 Task: Manage the "Pipeline inspection" page in the site builder.
Action: Mouse moved to (1099, 80)
Screenshot: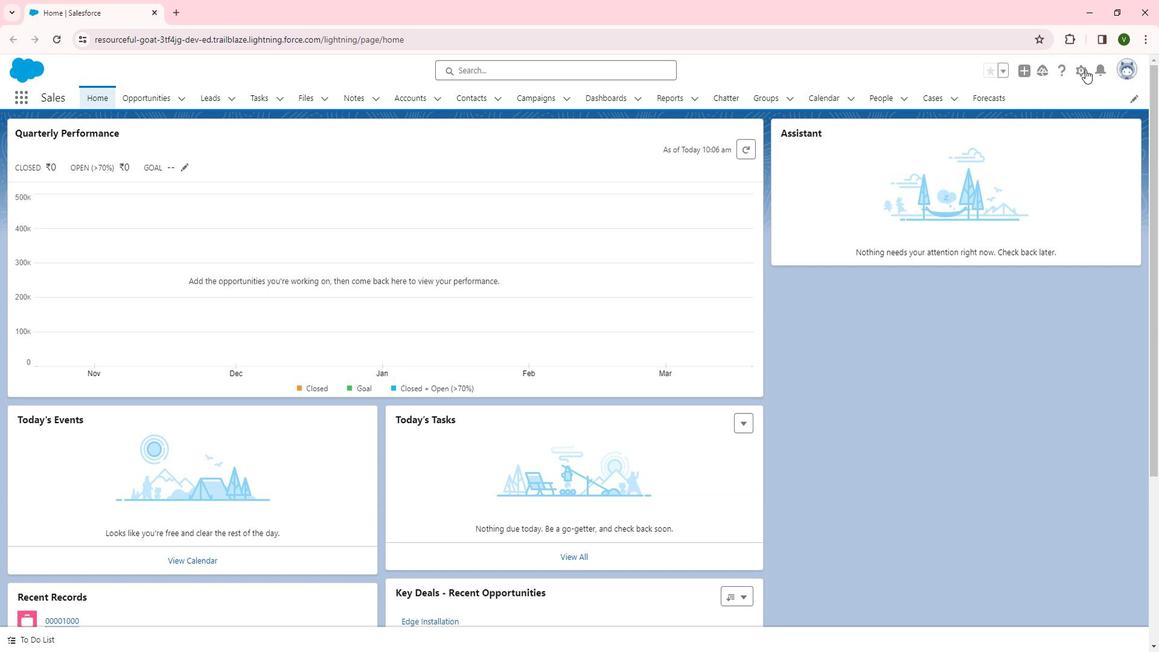 
Action: Mouse pressed left at (1099, 80)
Screenshot: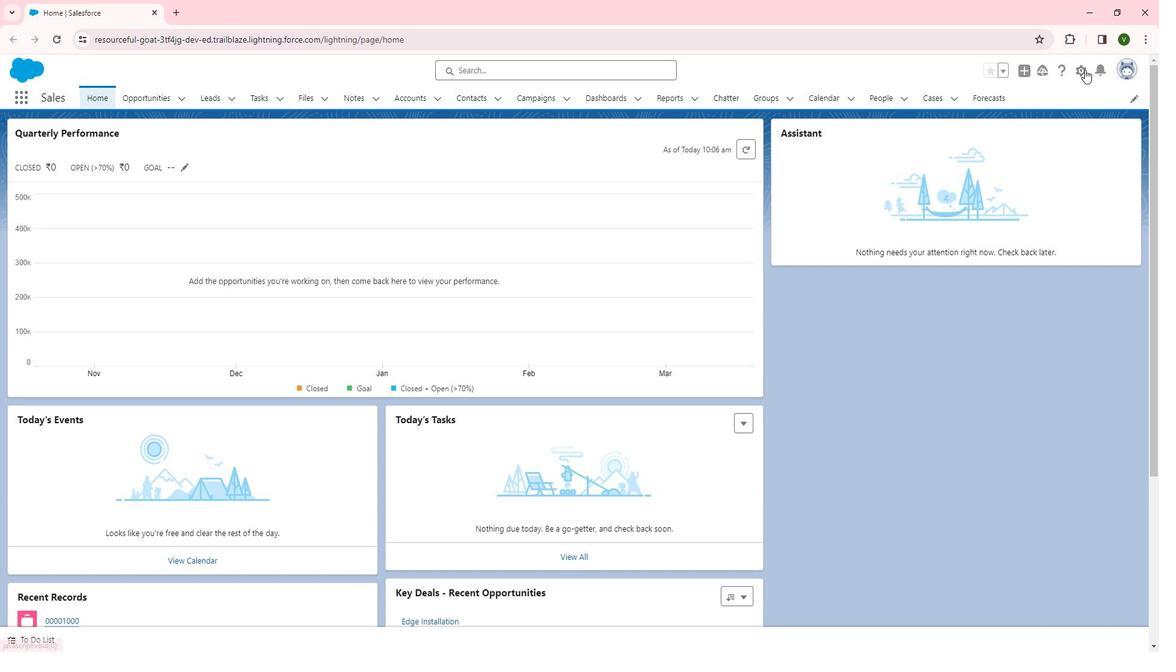 
Action: Mouse moved to (1028, 120)
Screenshot: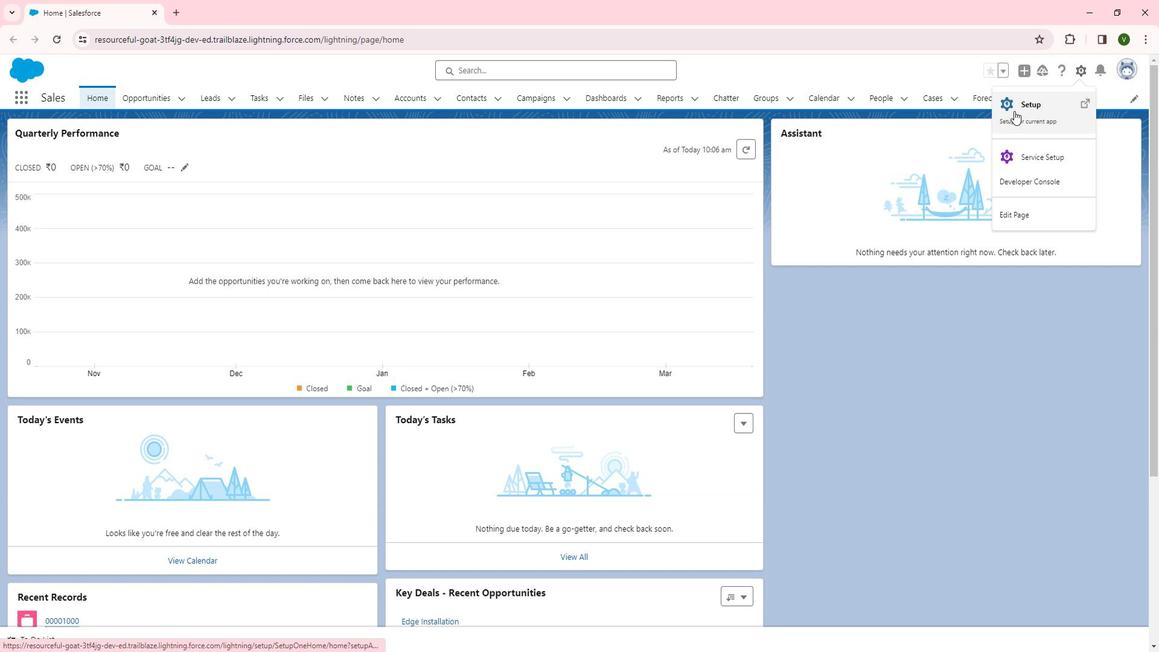 
Action: Mouse pressed left at (1028, 120)
Screenshot: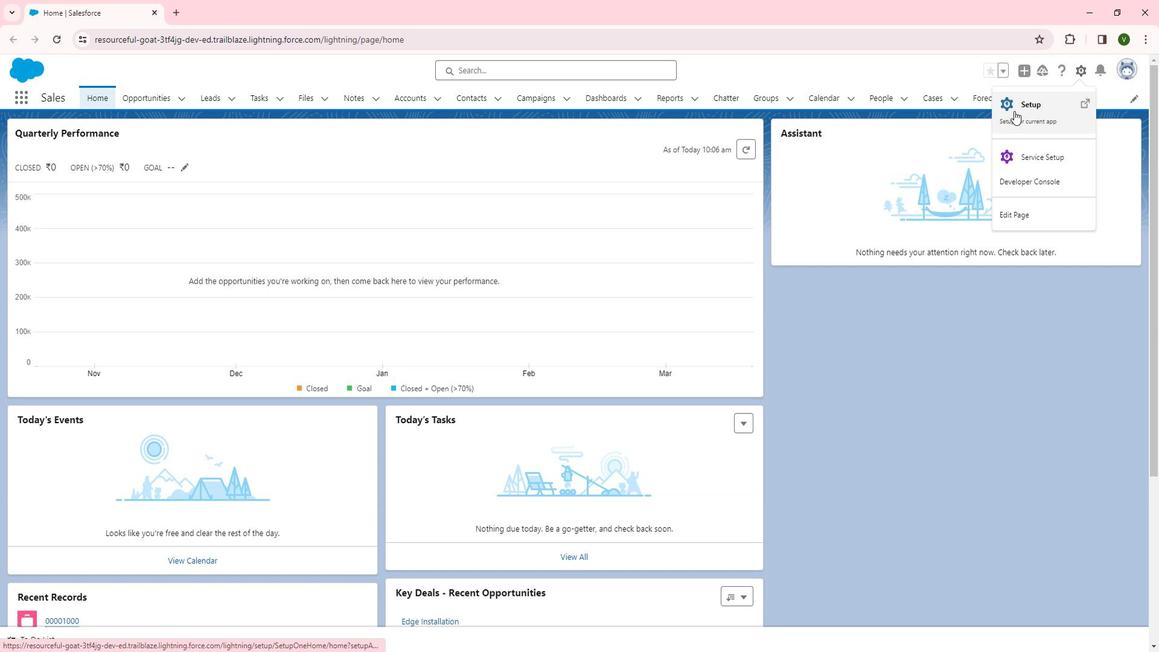 
Action: Mouse moved to (100, 442)
Screenshot: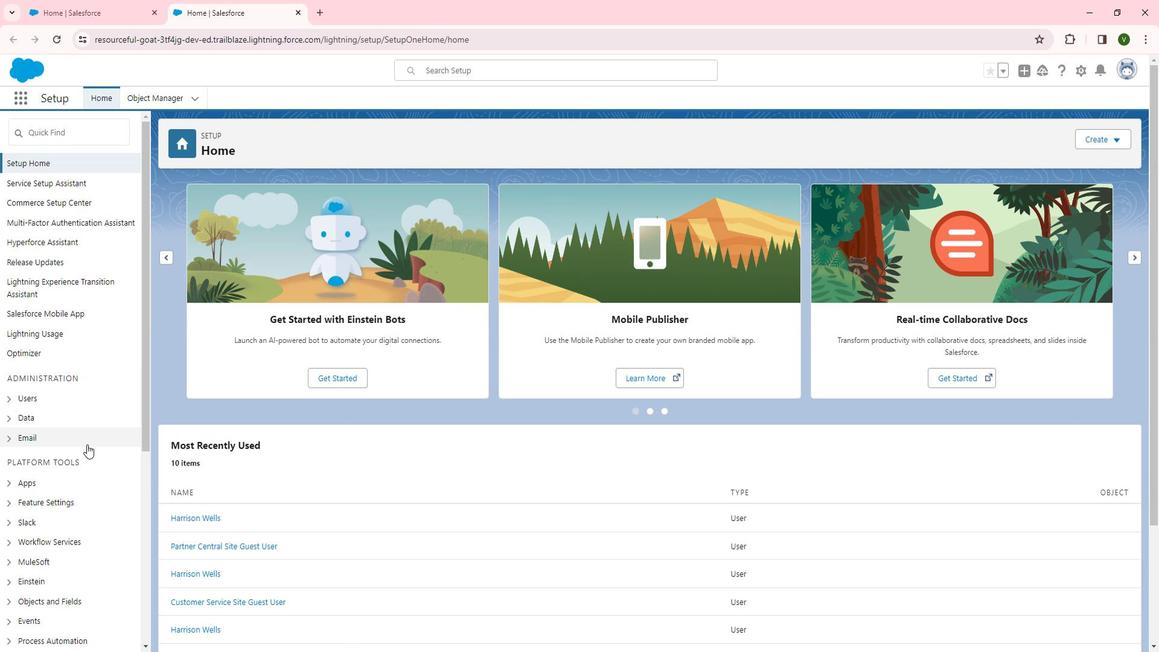 
Action: Mouse scrolled (100, 441) with delta (0, 0)
Screenshot: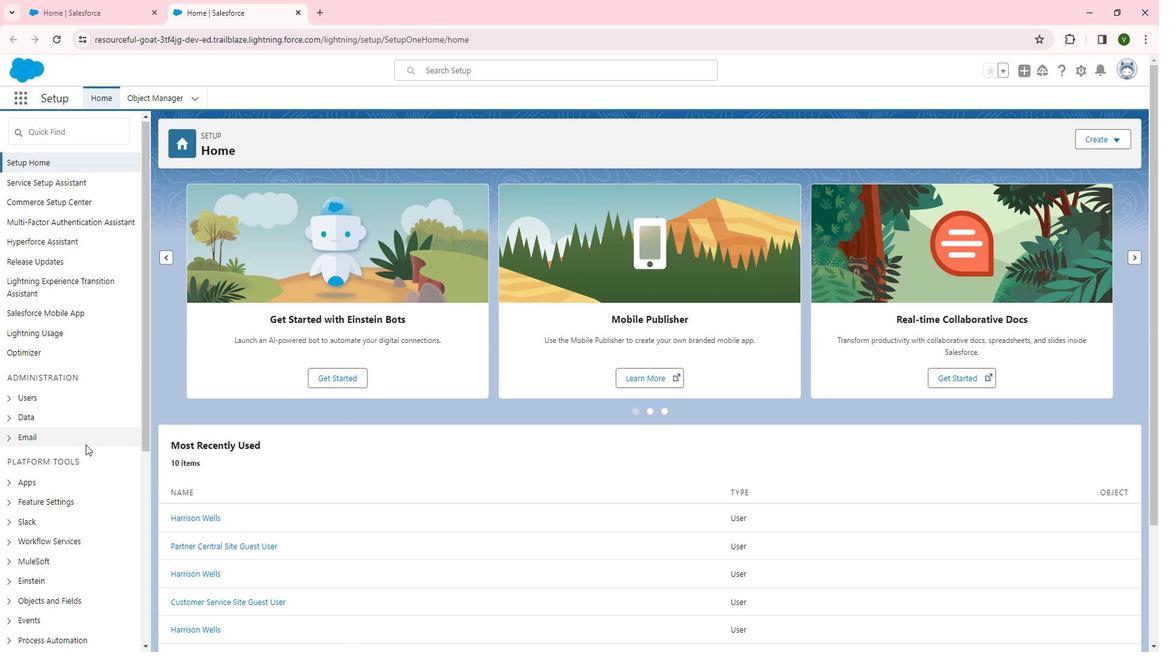 
Action: Mouse moved to (97, 442)
Screenshot: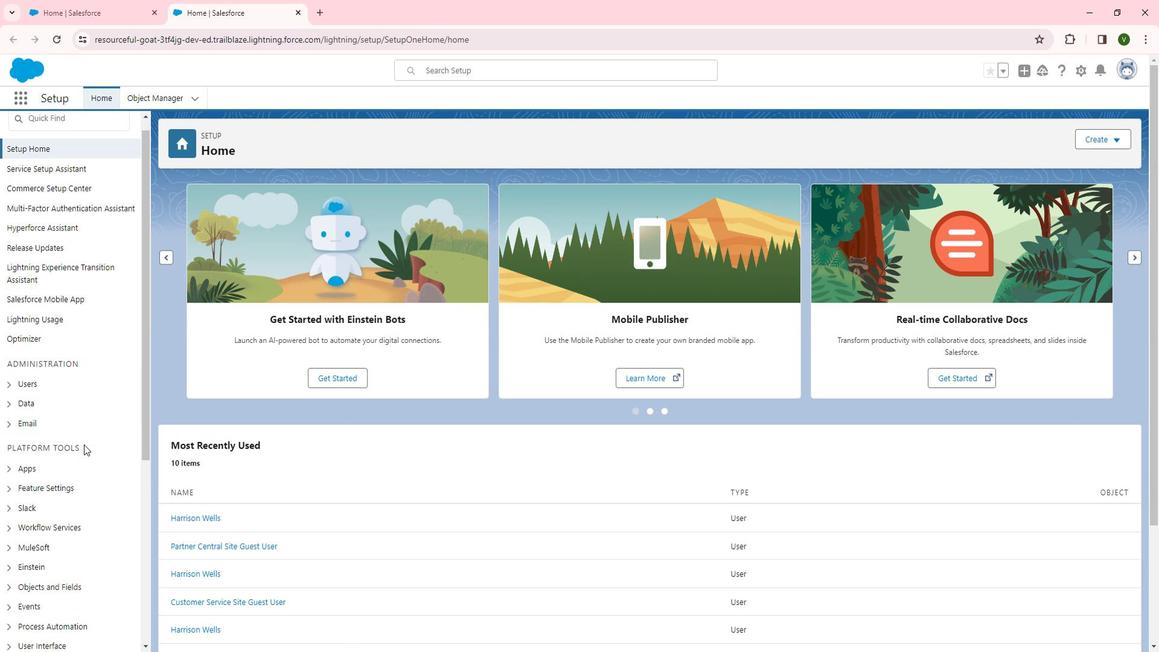 
Action: Mouse scrolled (97, 441) with delta (0, 0)
Screenshot: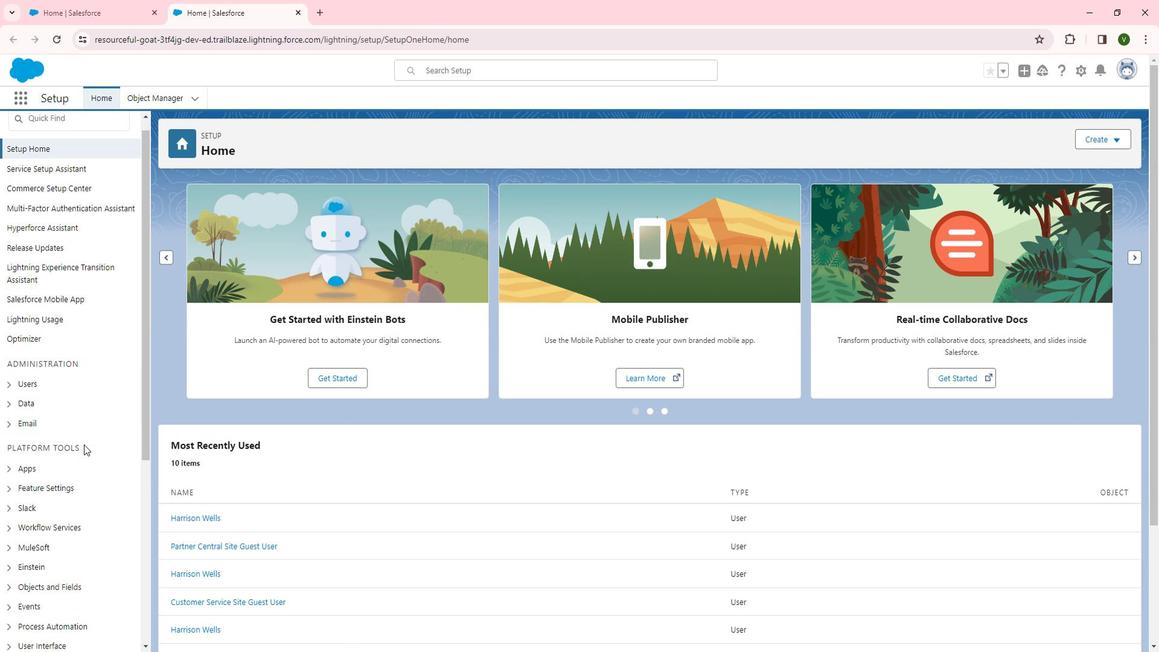 
Action: Mouse moved to (60, 370)
Screenshot: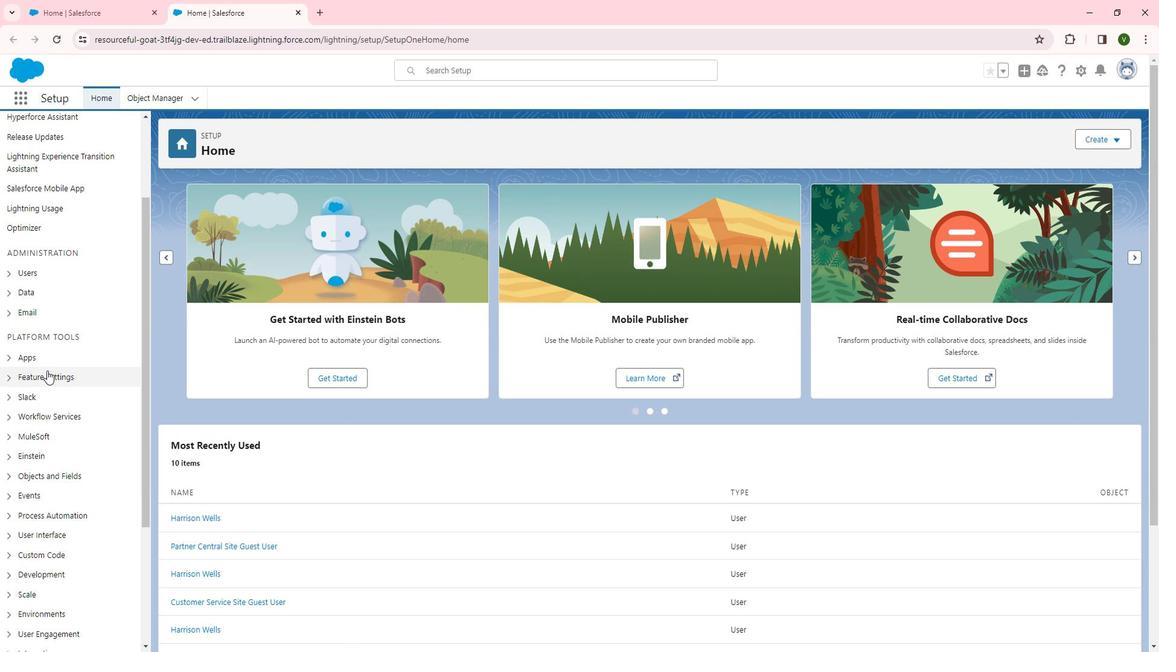 
Action: Mouse pressed left at (60, 370)
Screenshot: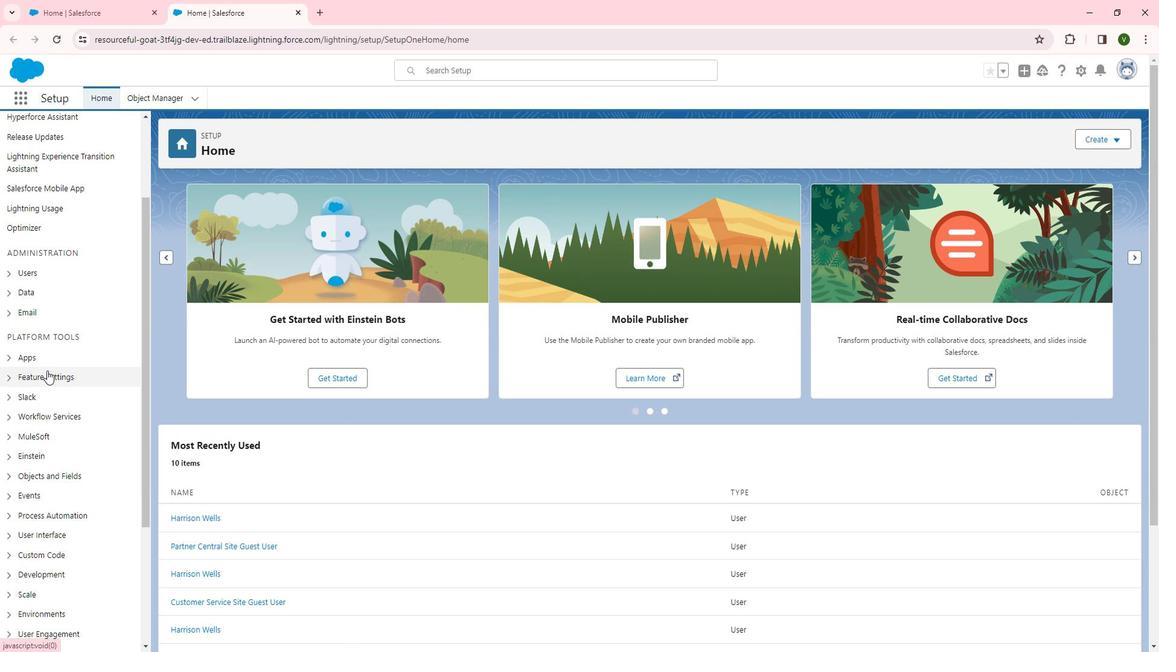 
Action: Mouse moved to (64, 471)
Screenshot: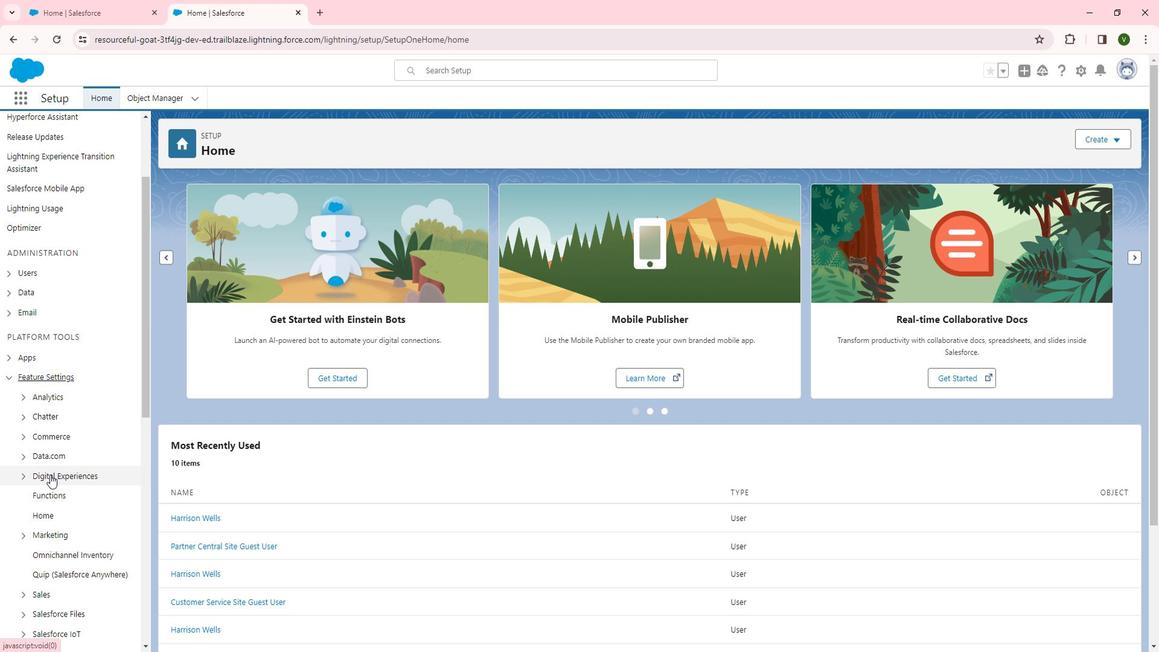 
Action: Mouse pressed left at (64, 471)
Screenshot: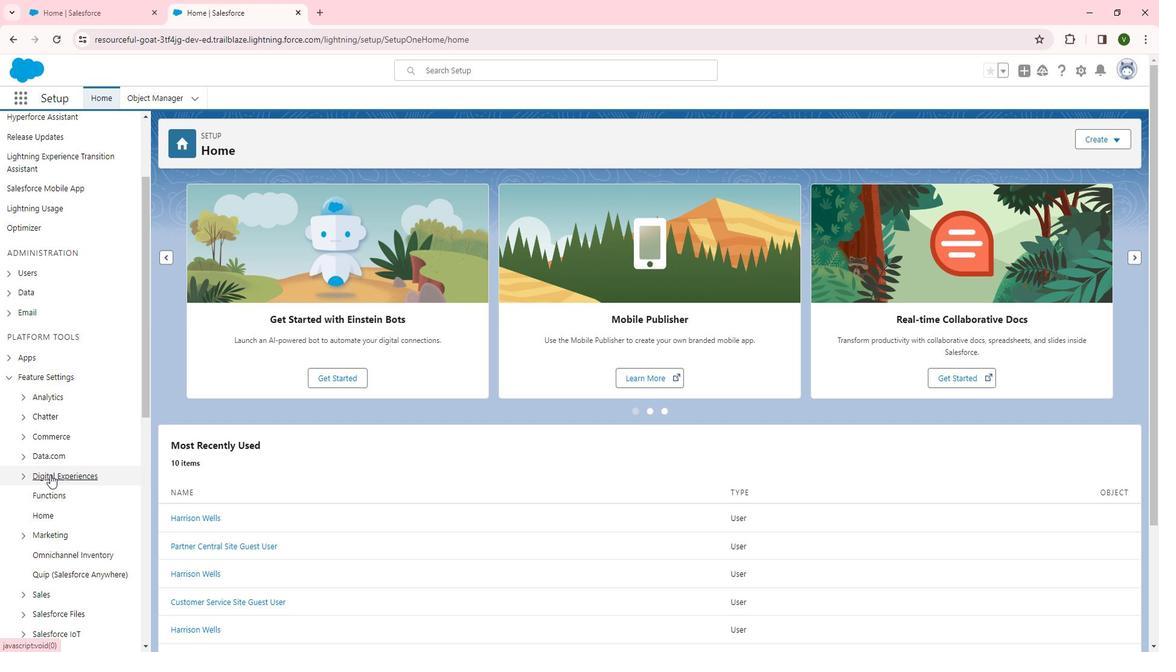 
Action: Mouse moved to (65, 489)
Screenshot: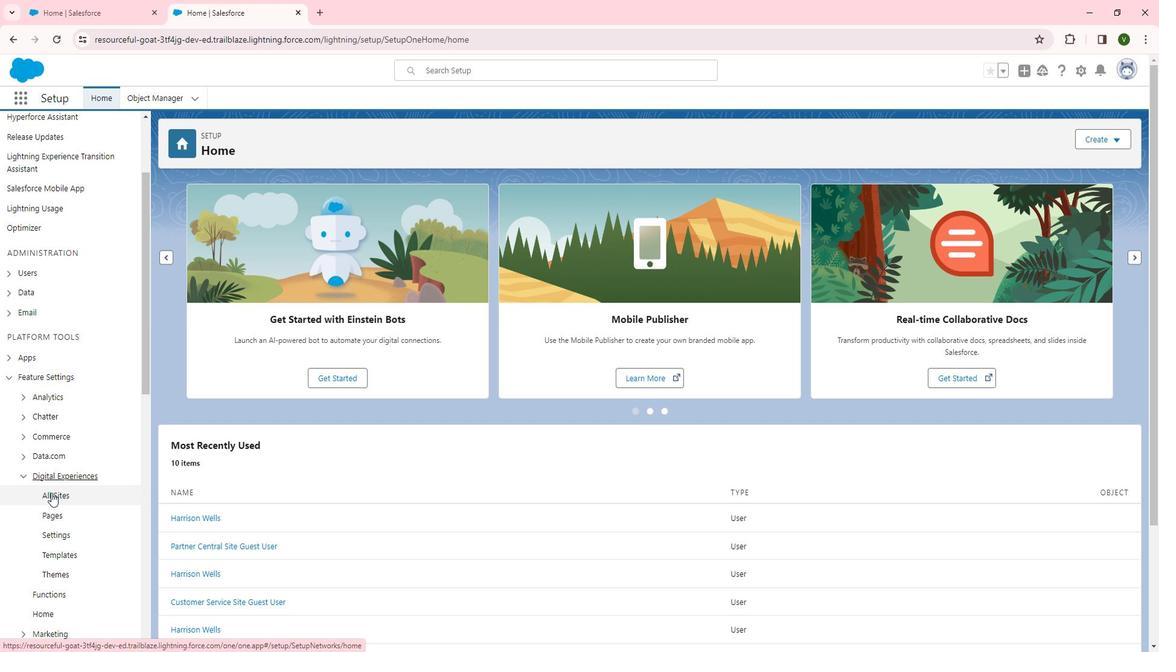 
Action: Mouse pressed left at (65, 489)
Screenshot: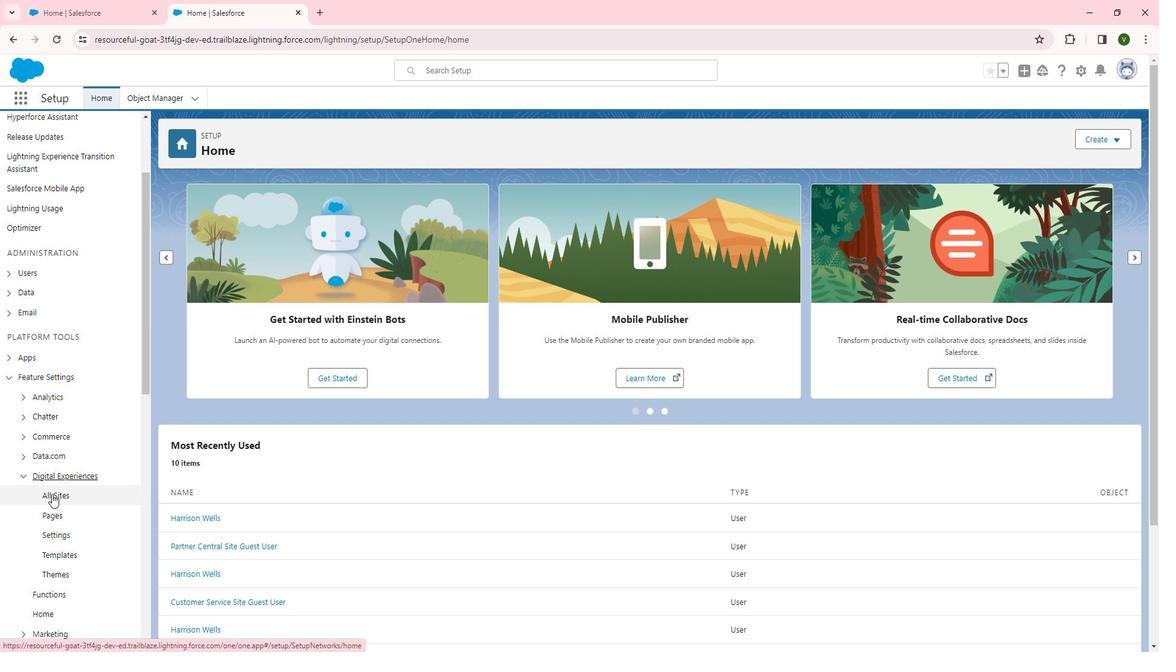 
Action: Mouse moved to (204, 372)
Screenshot: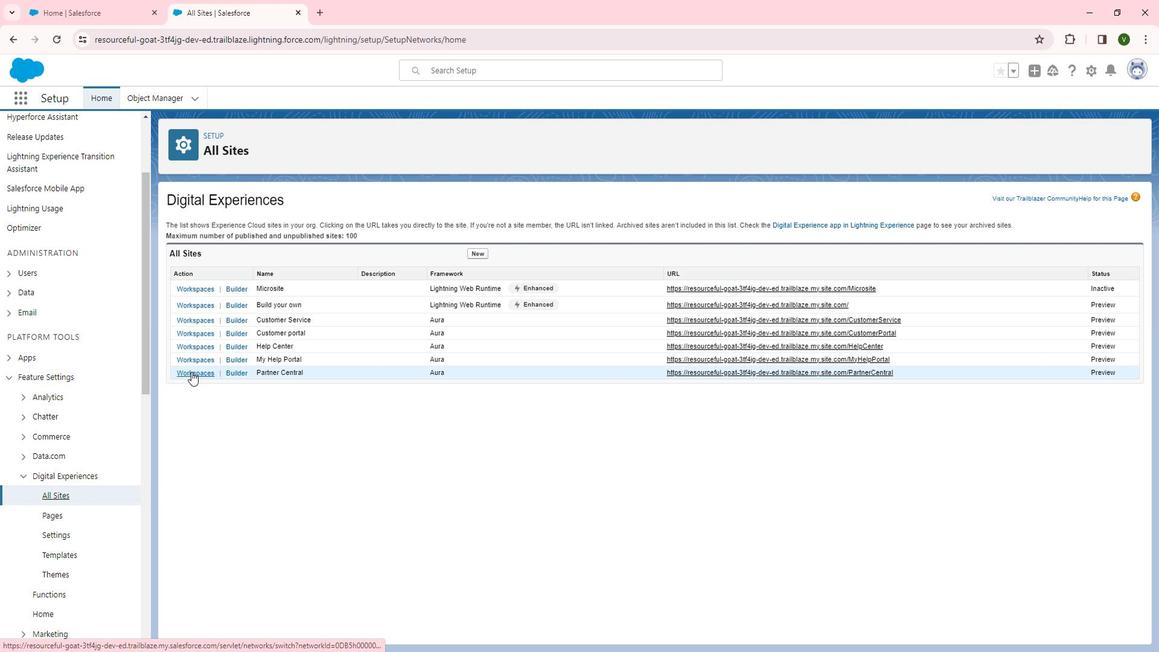 
Action: Mouse pressed left at (204, 372)
Screenshot: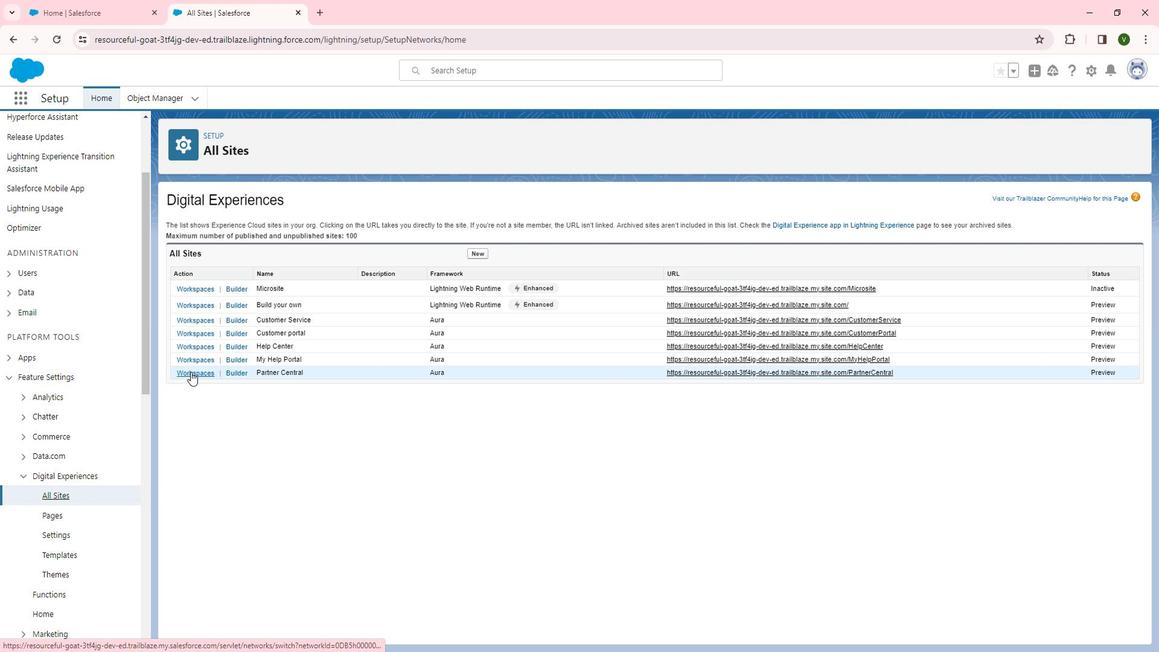 
Action: Mouse moved to (189, 290)
Screenshot: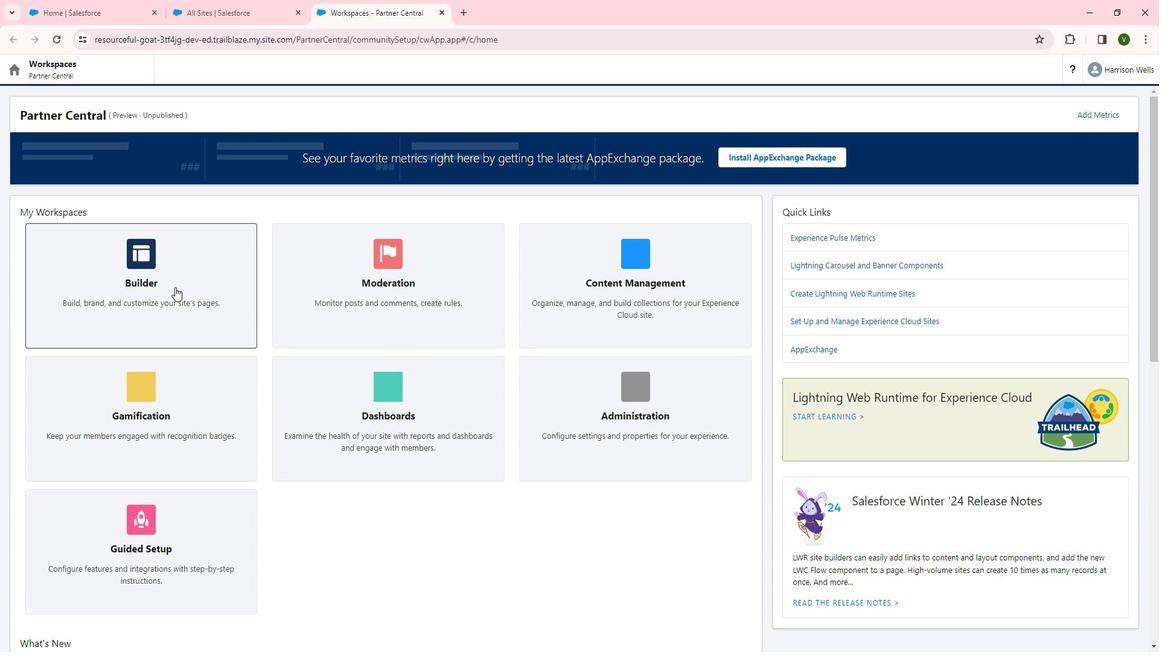 
Action: Mouse pressed left at (189, 290)
Screenshot: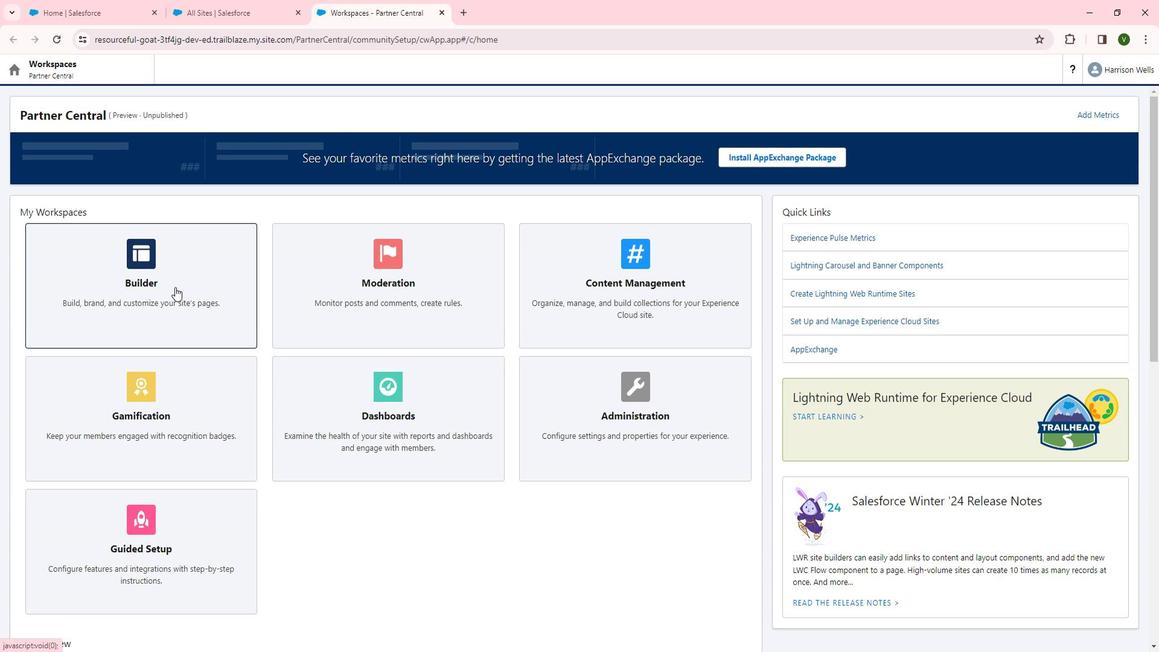 
Action: Mouse moved to (126, 84)
Screenshot: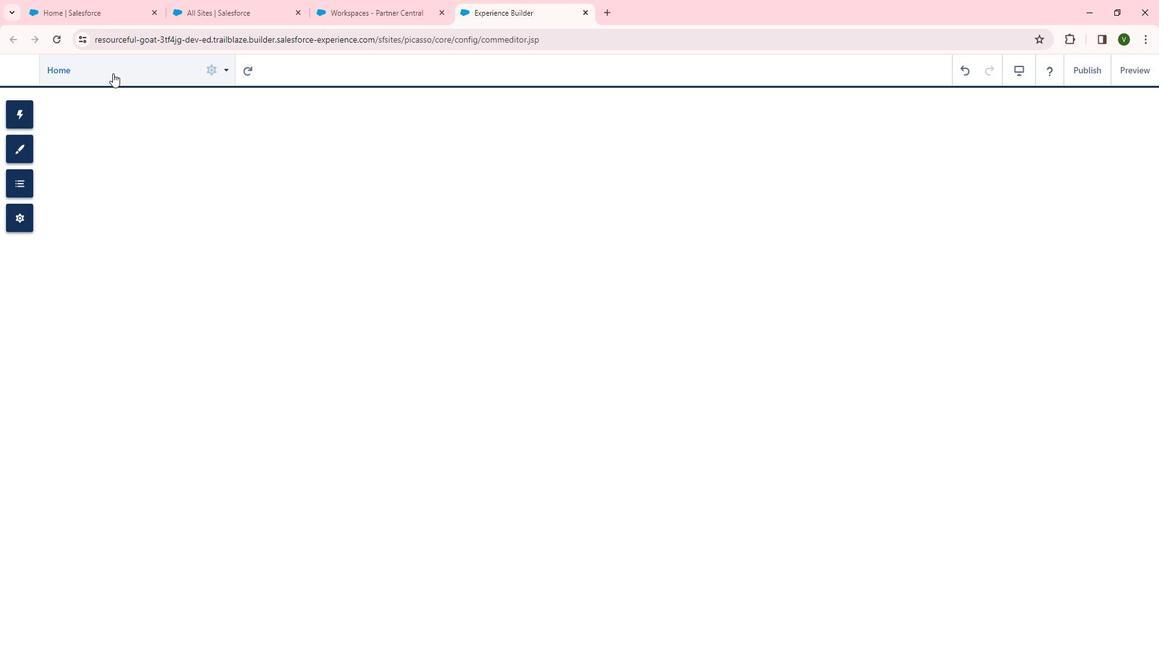 
Action: Mouse pressed left at (126, 84)
Screenshot: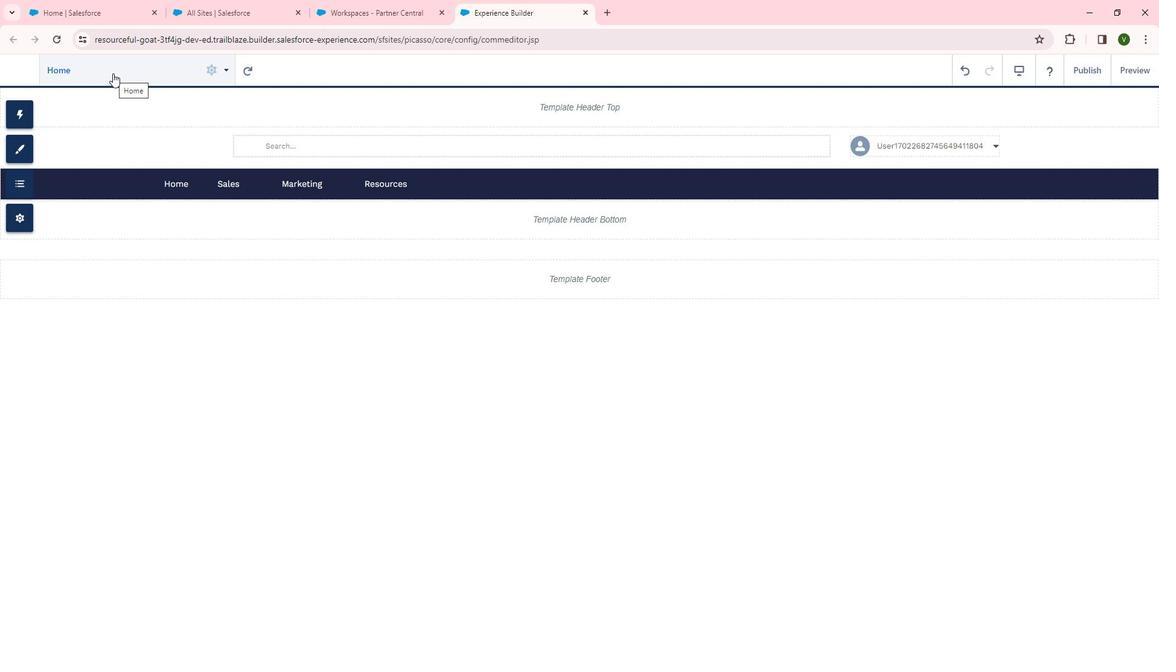 
Action: Mouse moved to (156, 363)
Screenshot: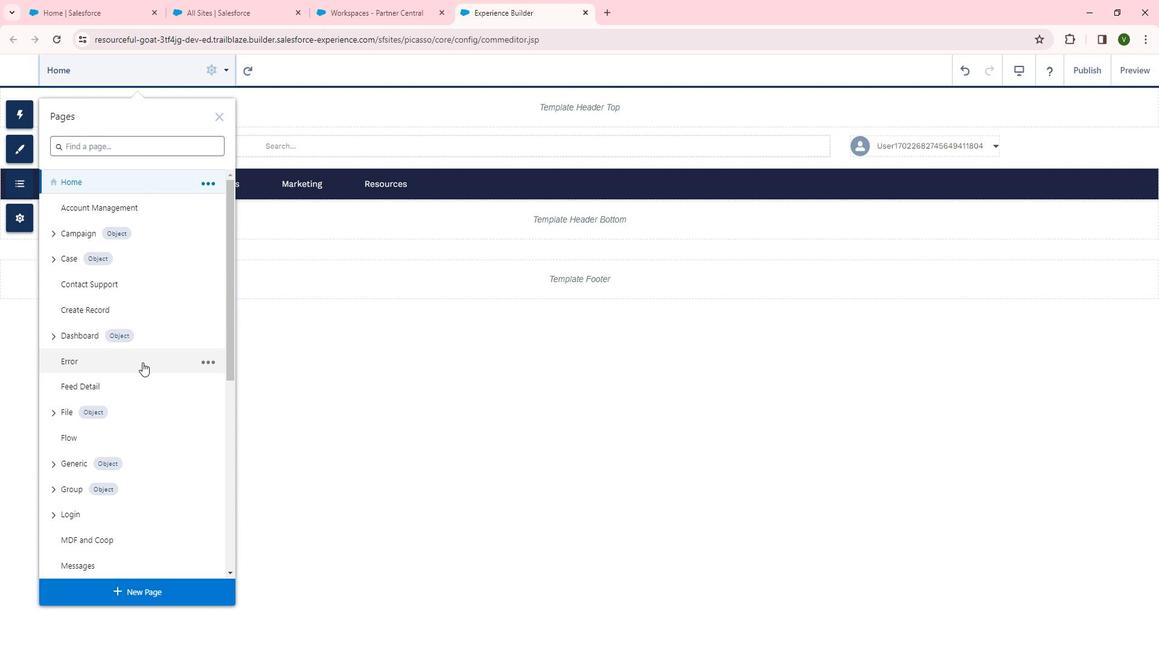 
Action: Mouse scrolled (156, 362) with delta (0, 0)
Screenshot: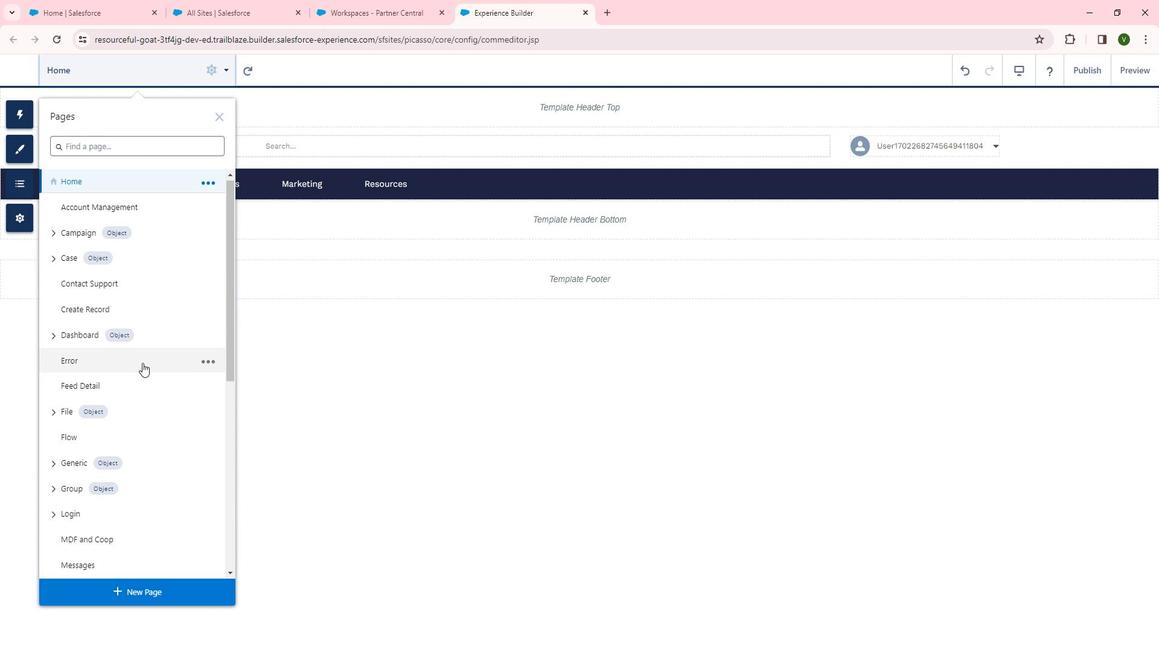 
Action: Mouse scrolled (156, 362) with delta (0, 0)
Screenshot: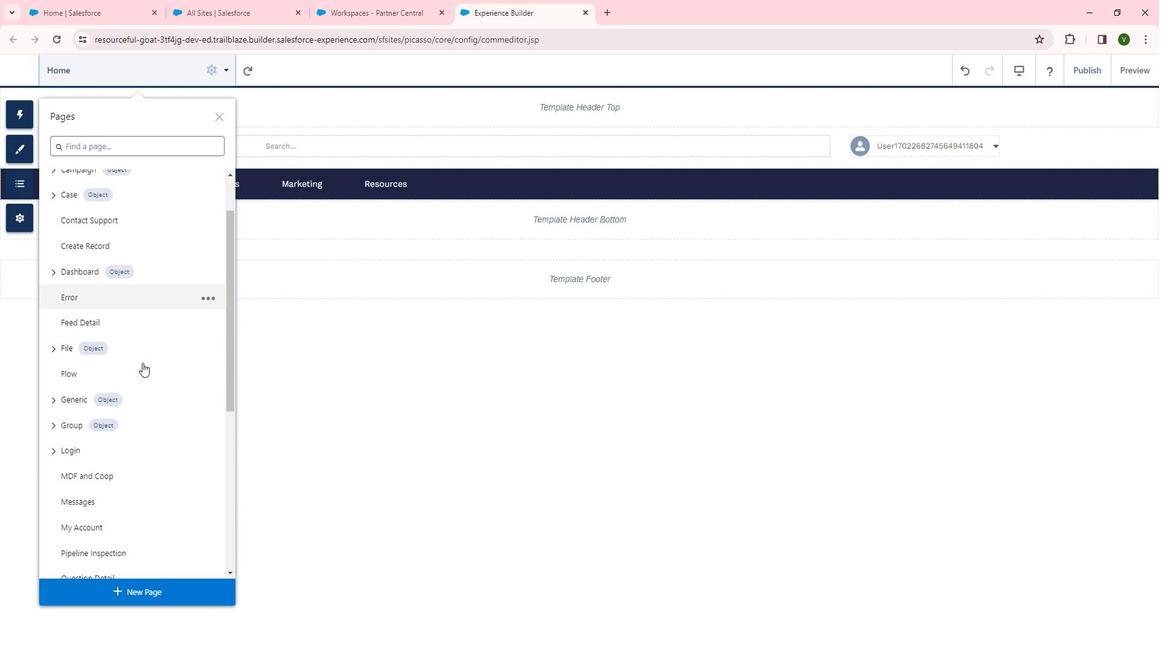 
Action: Mouse scrolled (156, 362) with delta (0, 0)
Screenshot: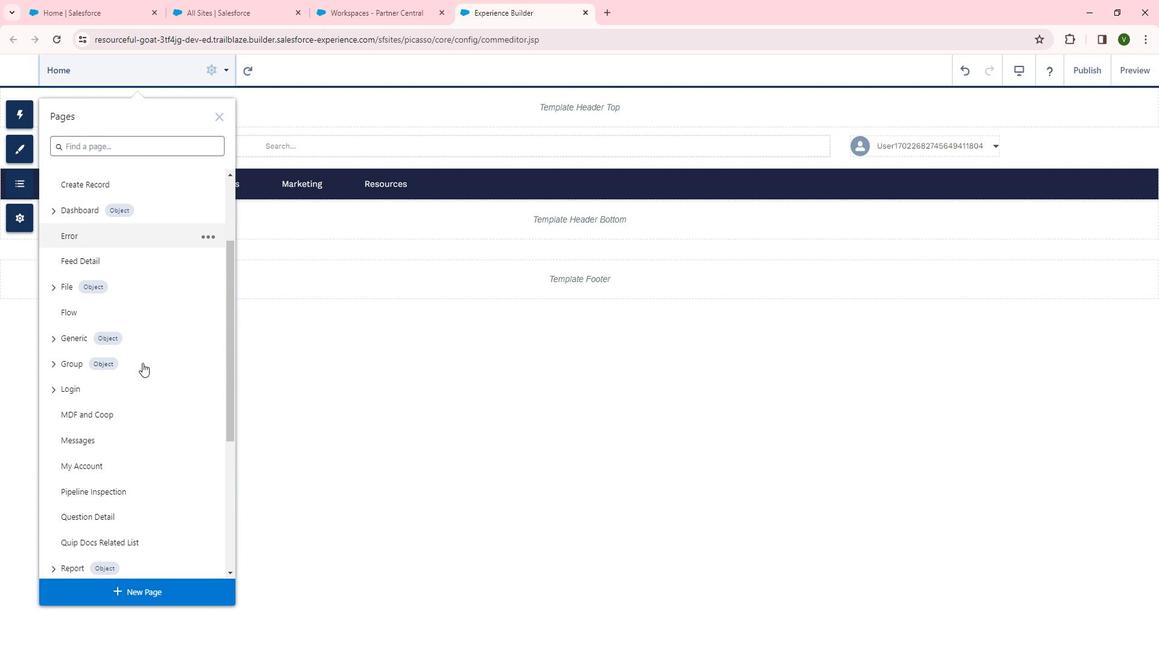 
Action: Mouse scrolled (156, 362) with delta (0, 0)
Screenshot: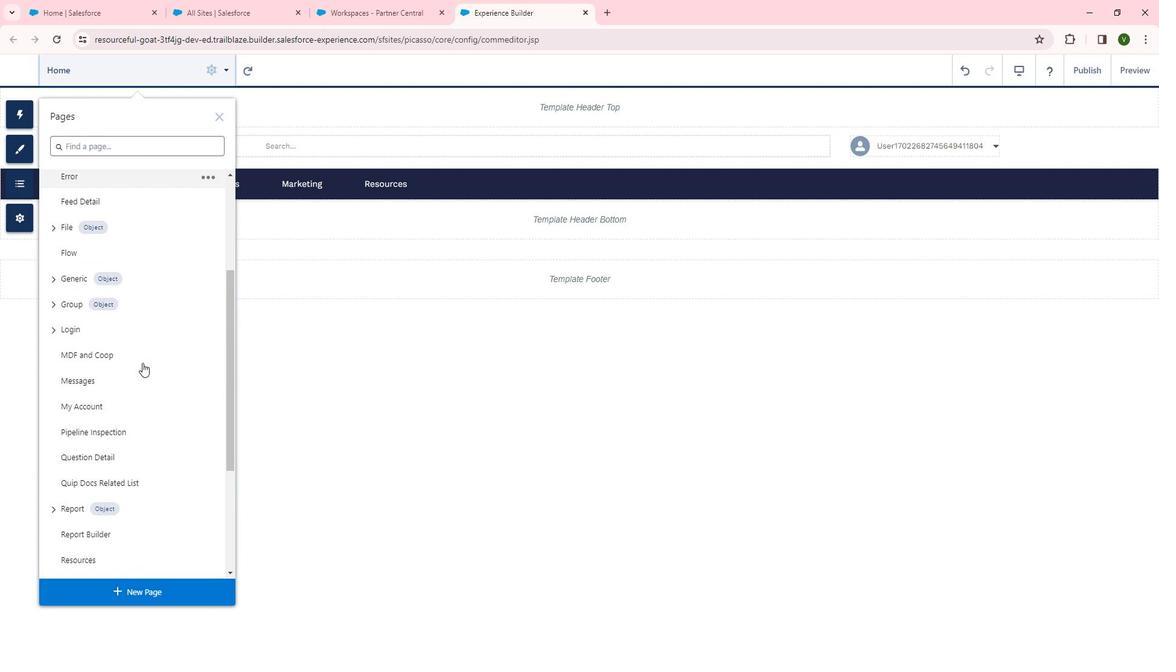 
Action: Mouse moved to (111, 364)
Screenshot: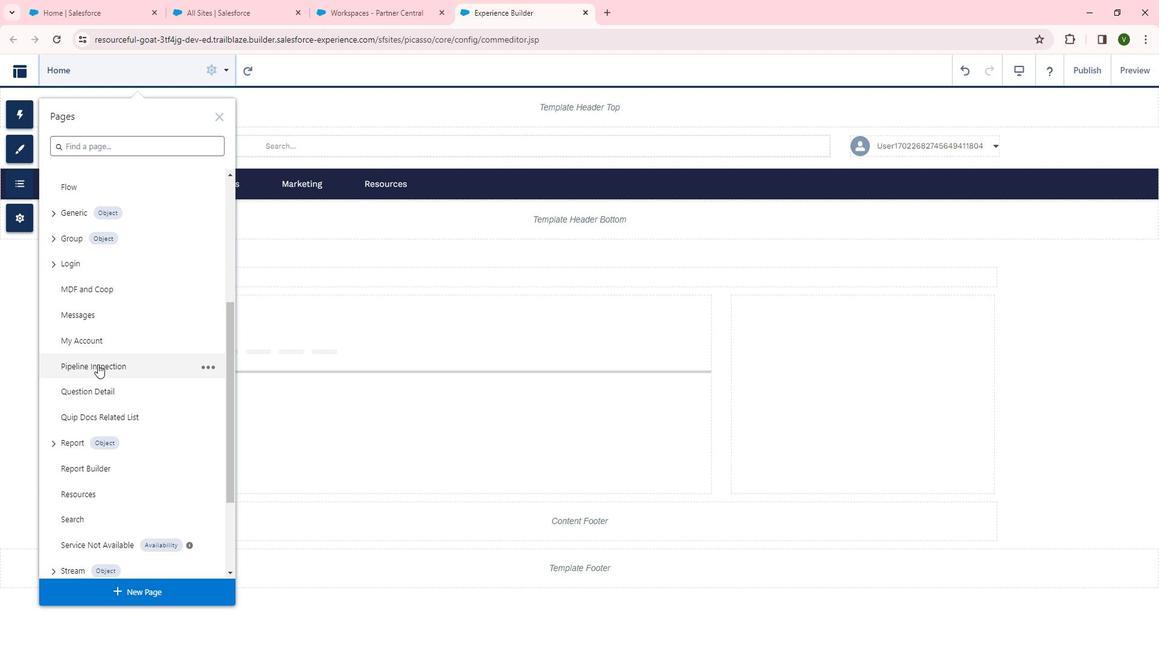 
Action: Mouse pressed left at (111, 364)
Screenshot: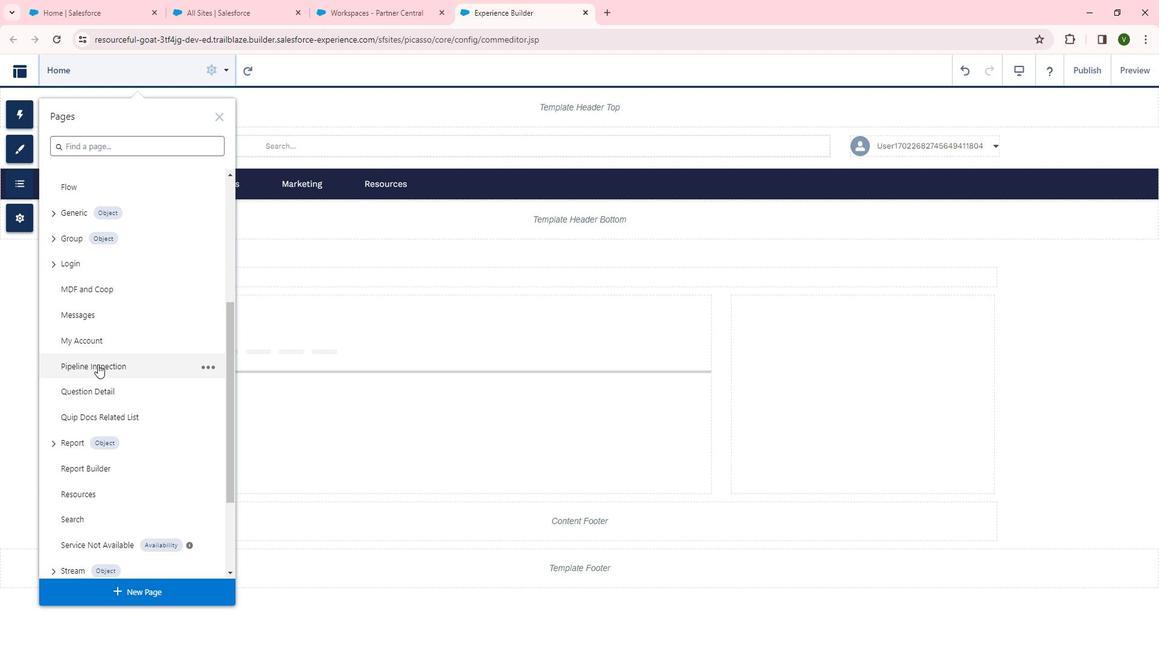 
Action: Mouse moved to (718, 335)
Screenshot: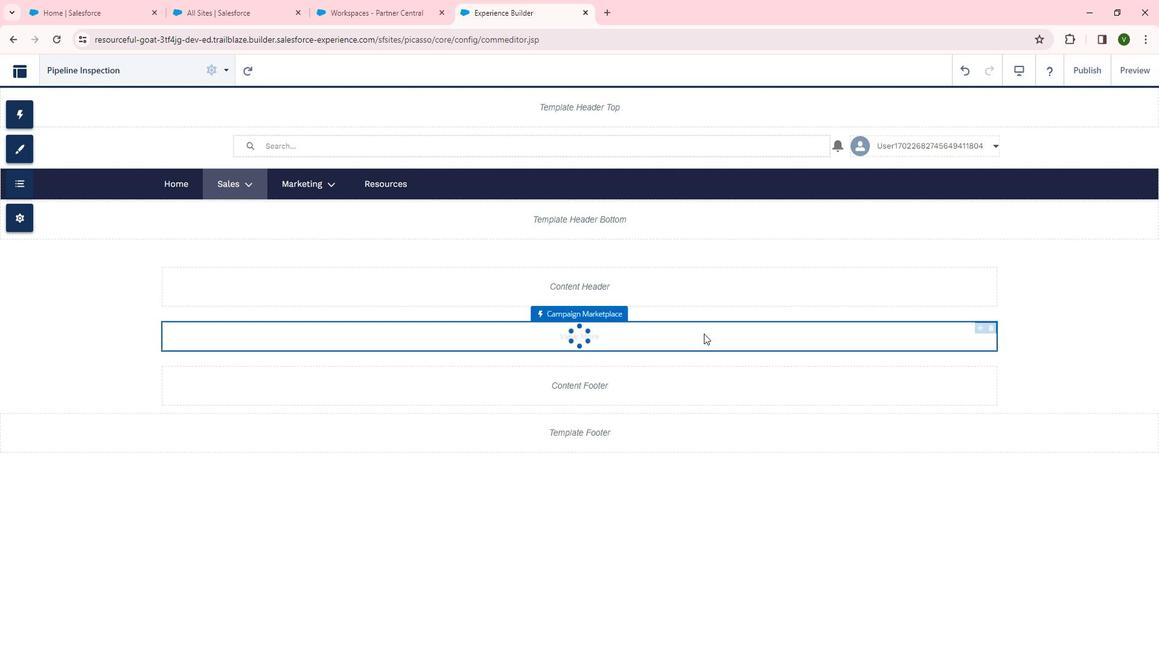 
Action: Mouse pressed left at (718, 335)
Screenshot: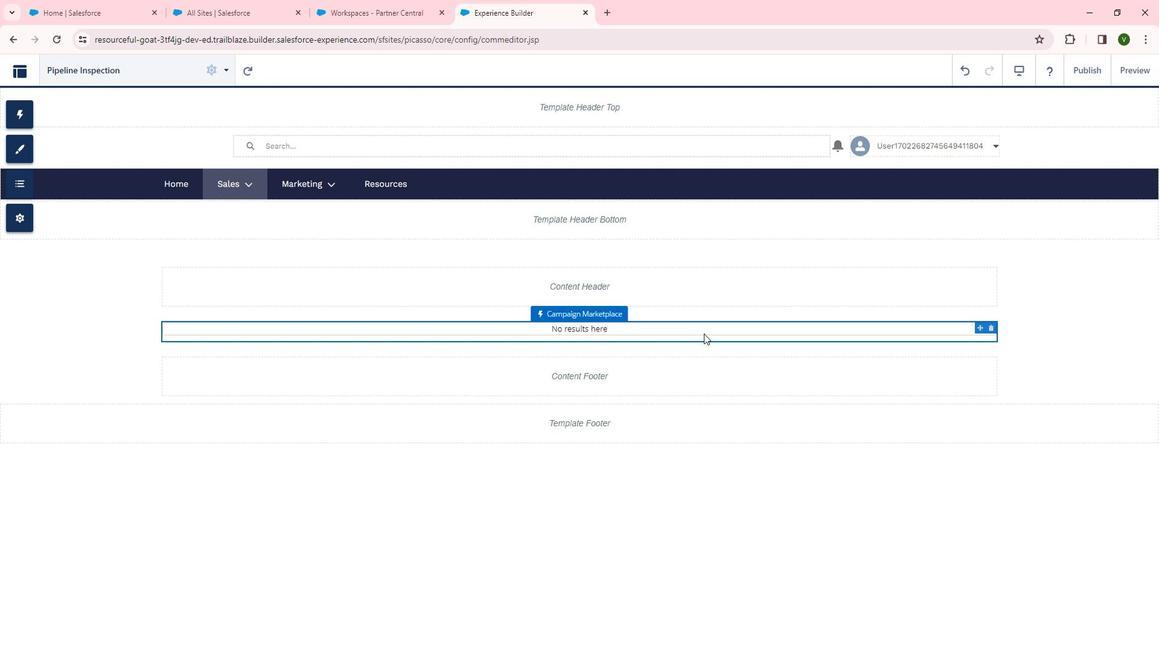 
Action: Mouse moved to (1076, 184)
Screenshot: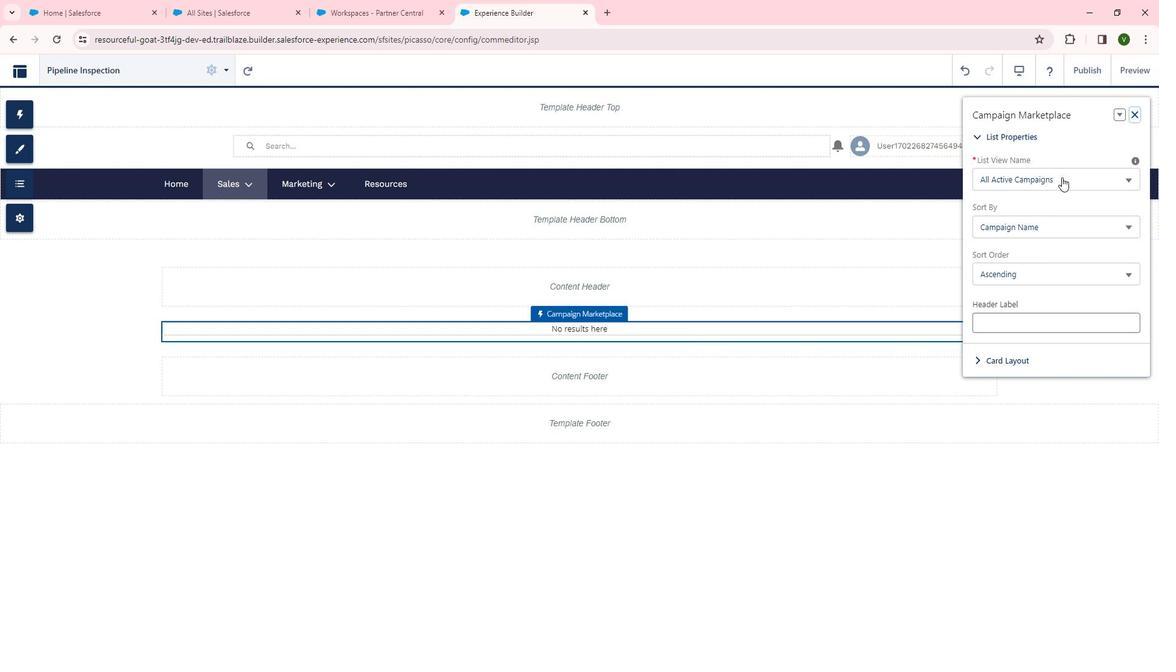 
Action: Mouse pressed left at (1076, 184)
Screenshot: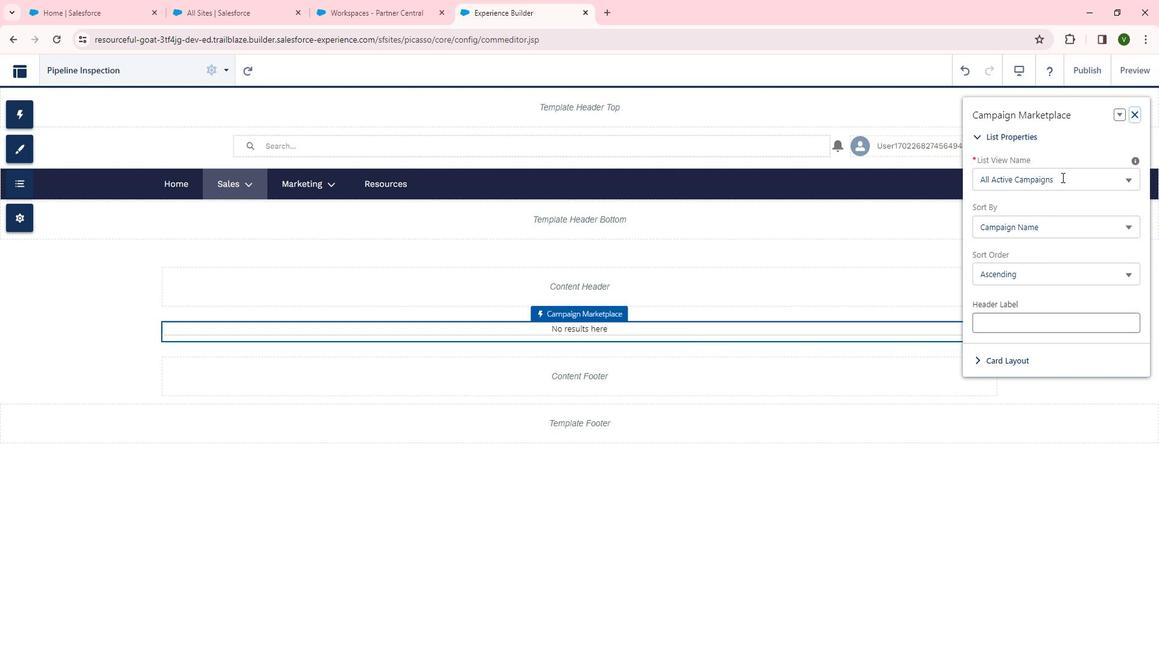 
Action: Mouse moved to (1081, 224)
Screenshot: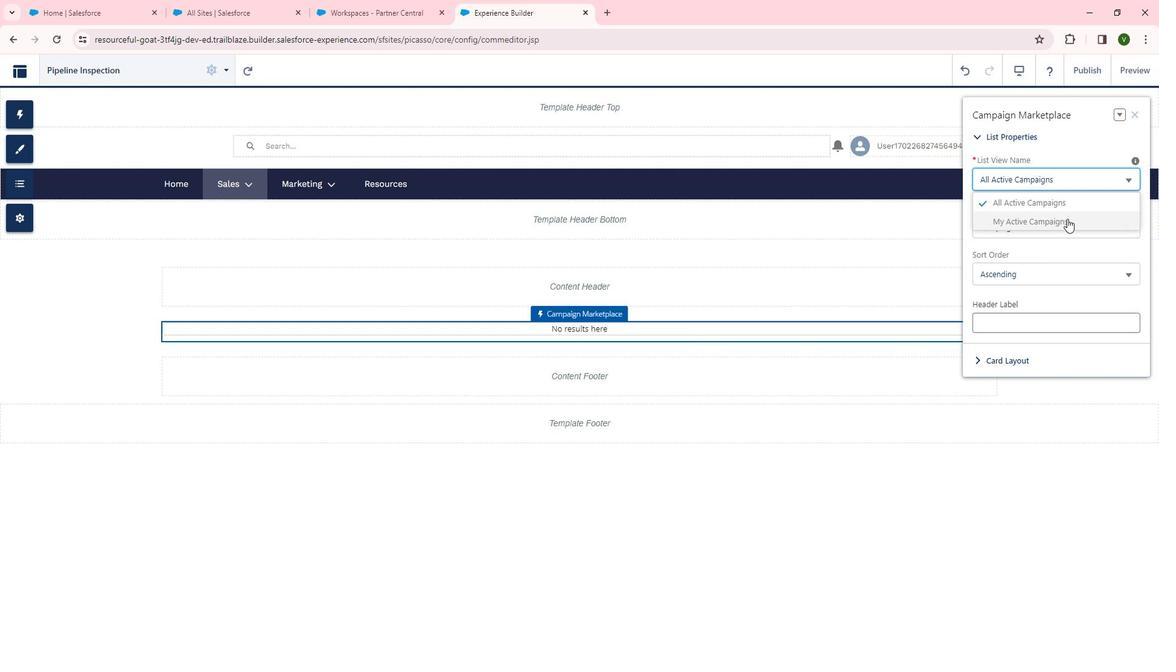 
Action: Mouse pressed left at (1081, 224)
Screenshot: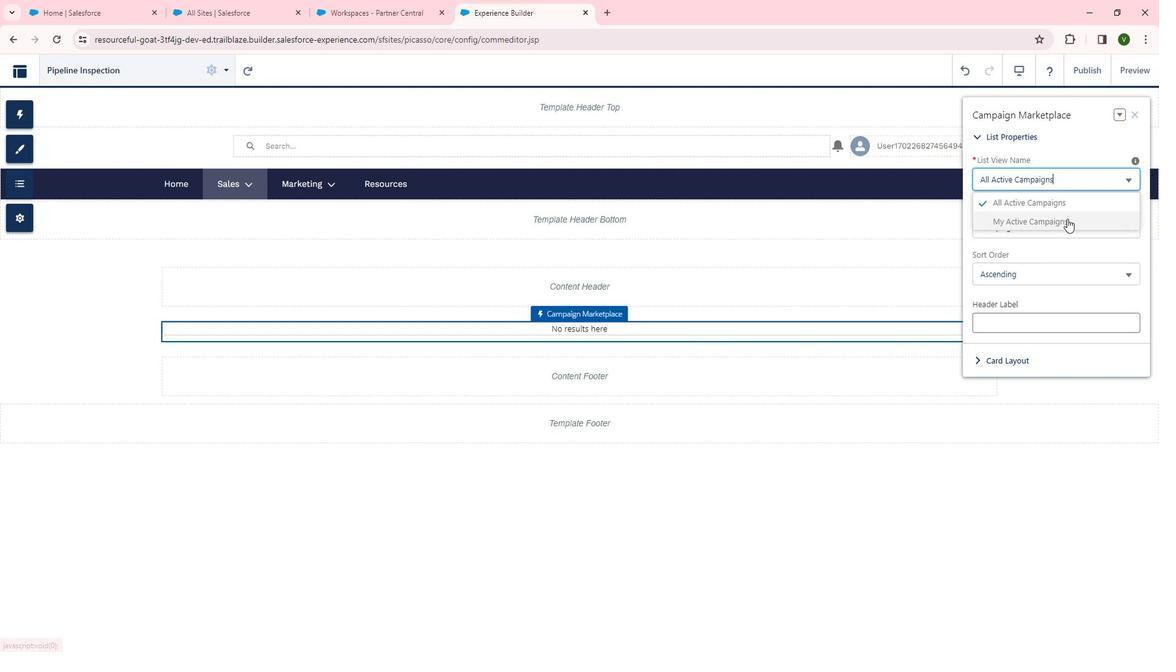 
Action: Mouse moved to (992, 356)
Screenshot: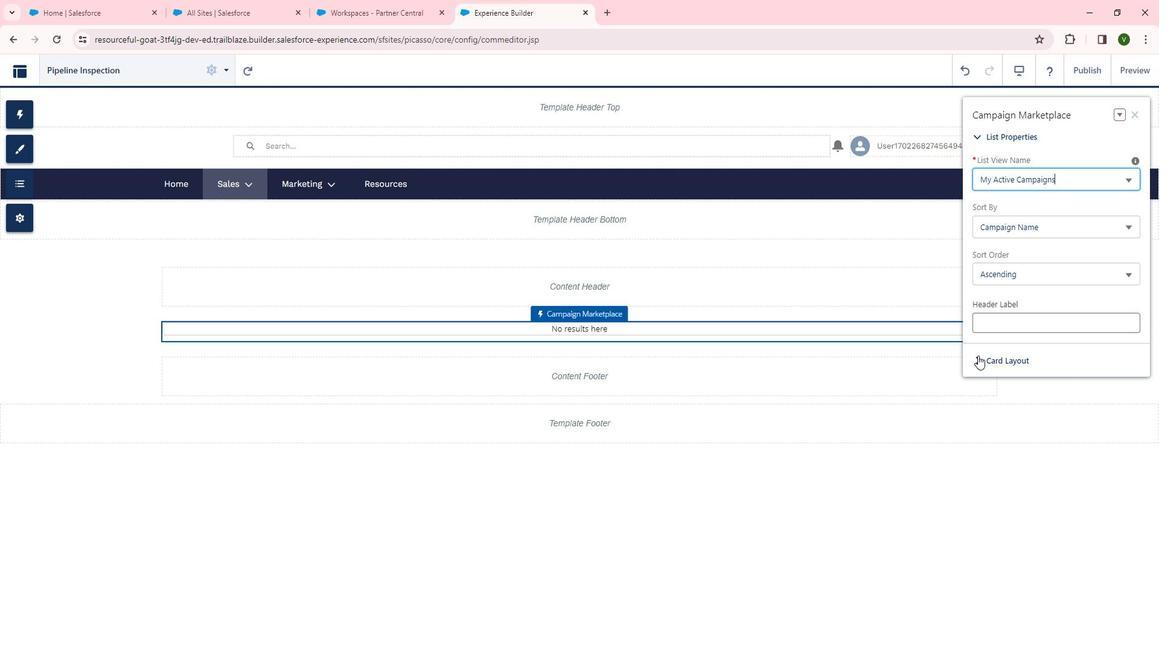 
Action: Mouse pressed left at (992, 356)
Screenshot: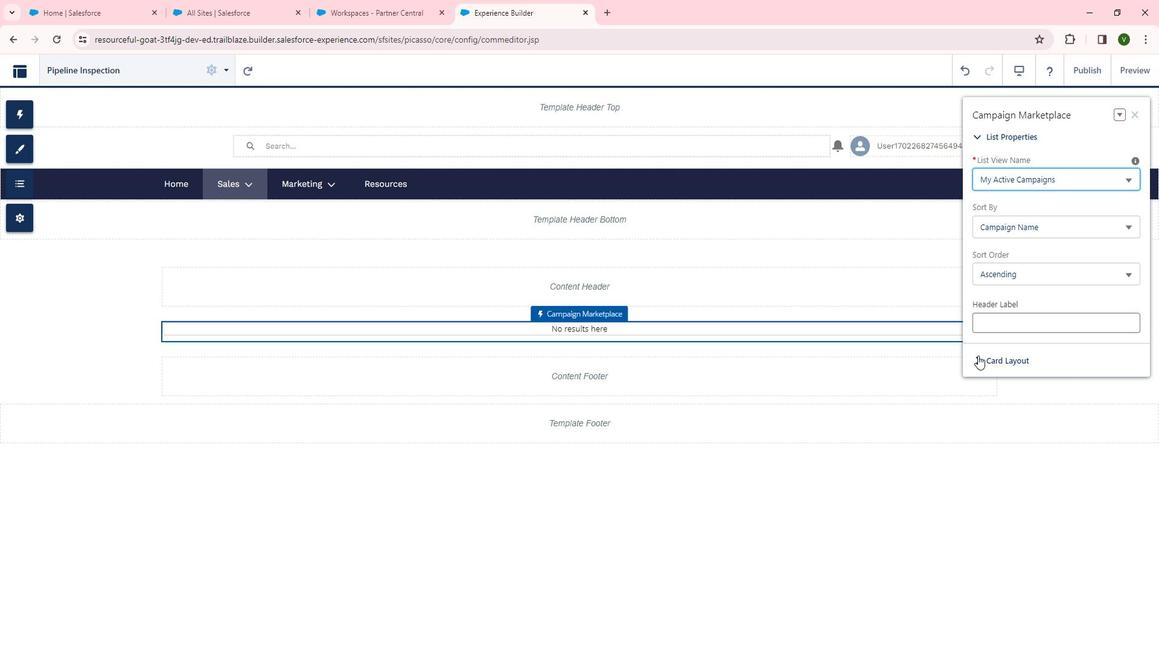 
Action: Mouse moved to (1031, 426)
Screenshot: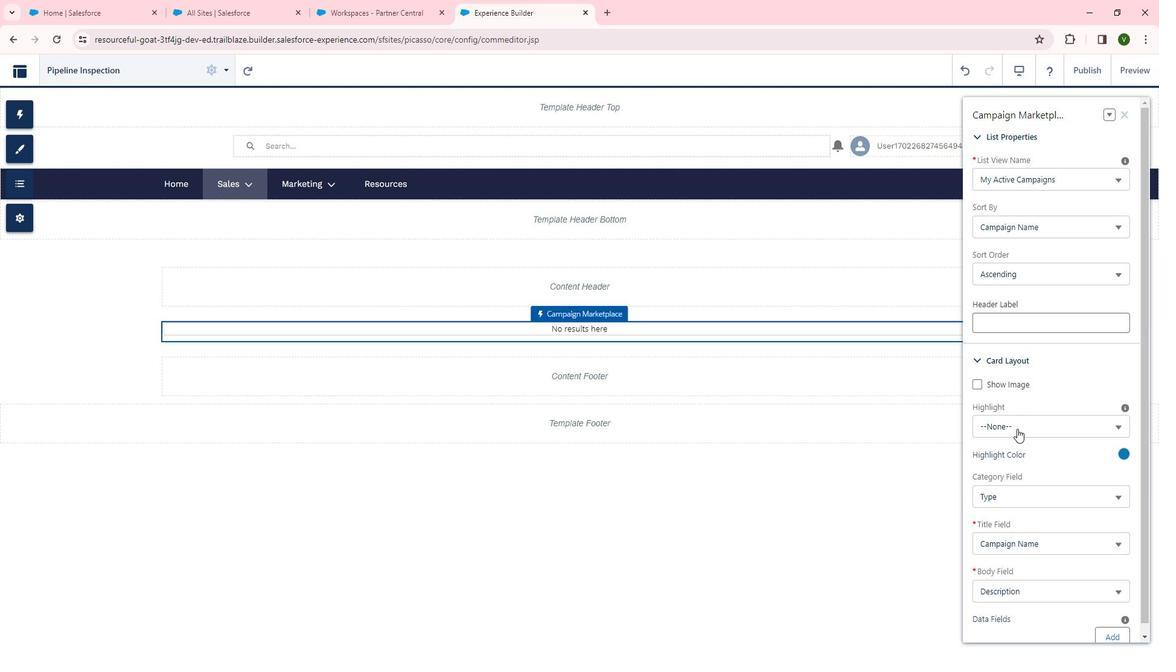 
Action: Mouse pressed left at (1031, 426)
Screenshot: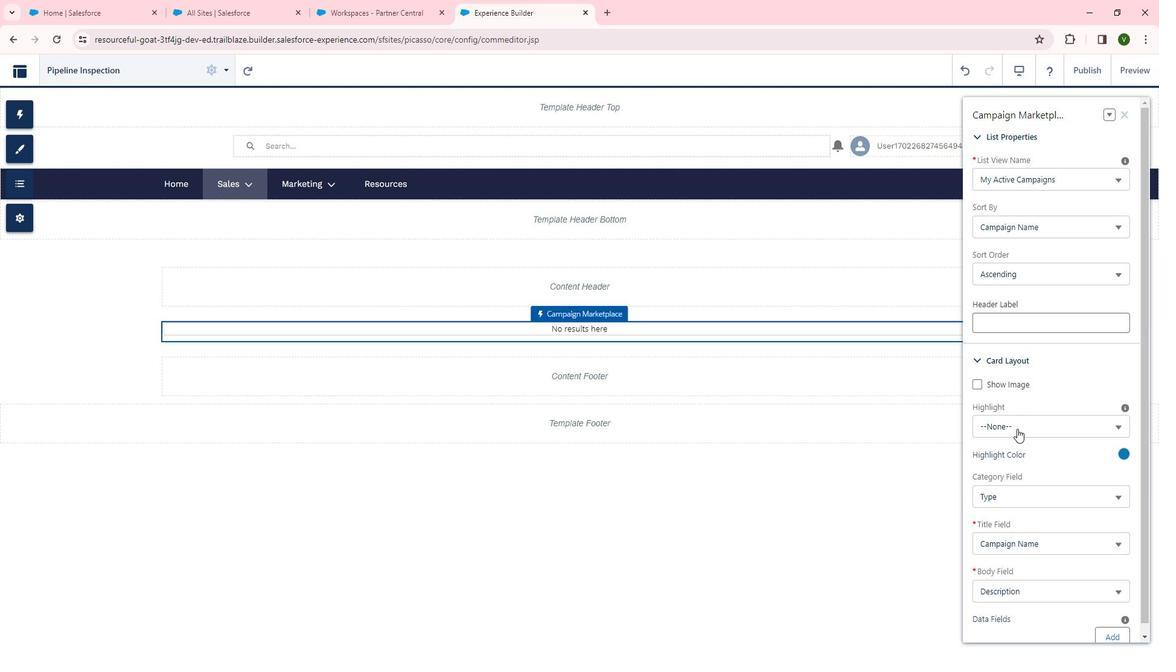 
Action: Mouse moved to (1034, 467)
Screenshot: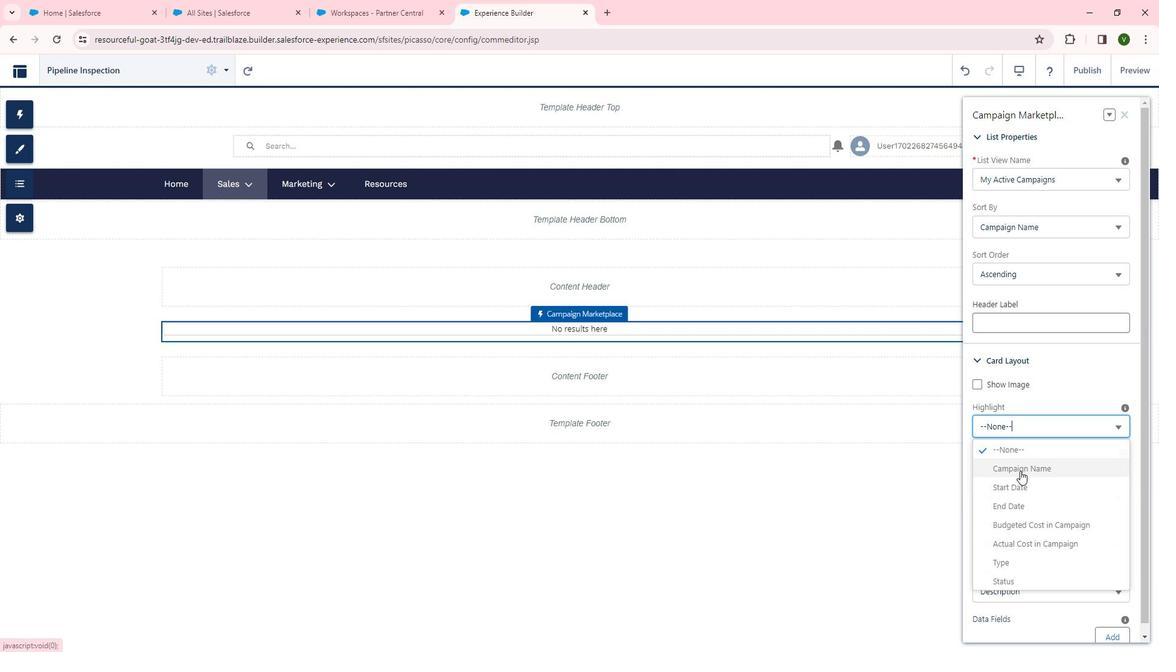 
Action: Mouse pressed left at (1034, 467)
Screenshot: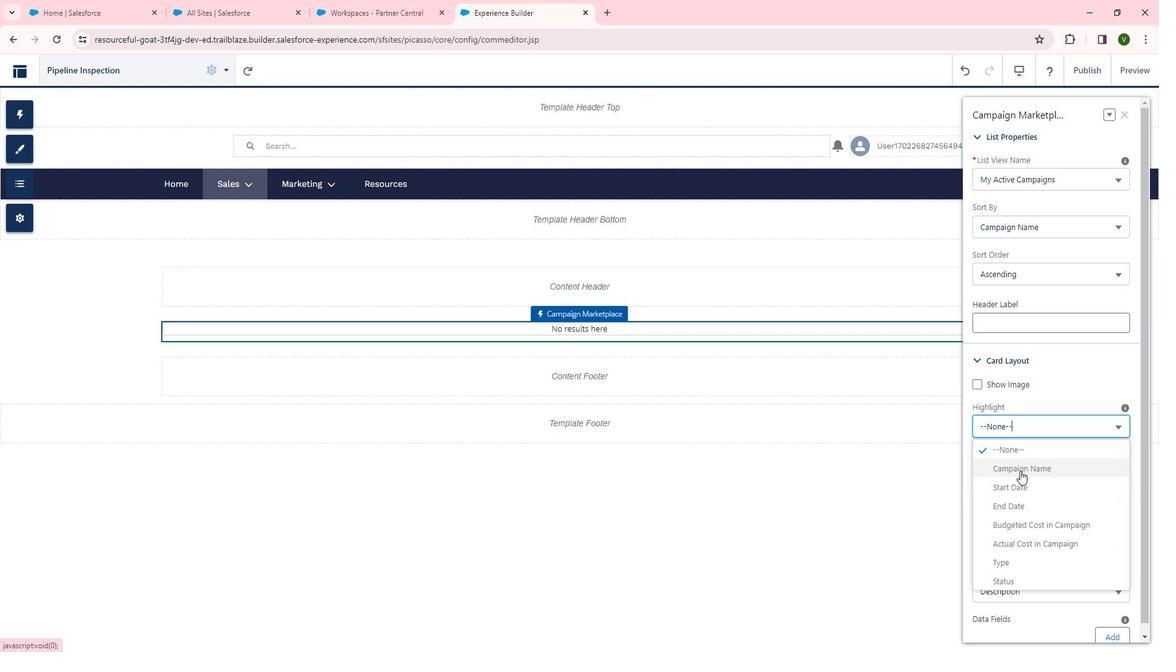 
Action: Mouse moved to (1049, 454)
Screenshot: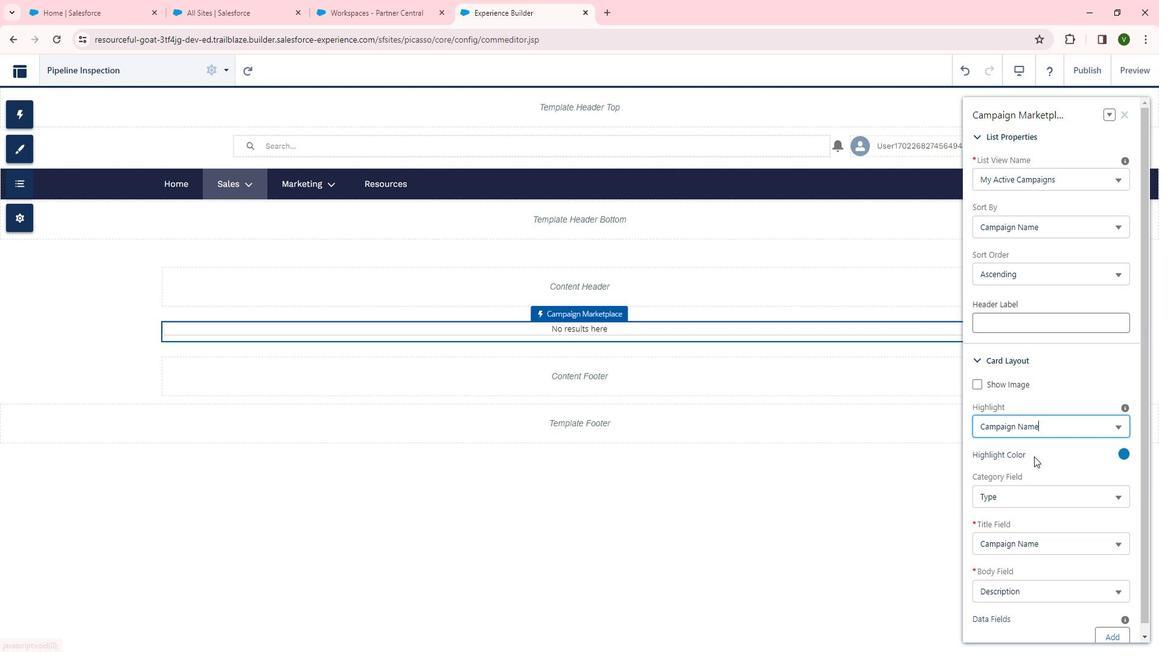
Action: Mouse scrolled (1049, 453) with delta (0, 0)
Screenshot: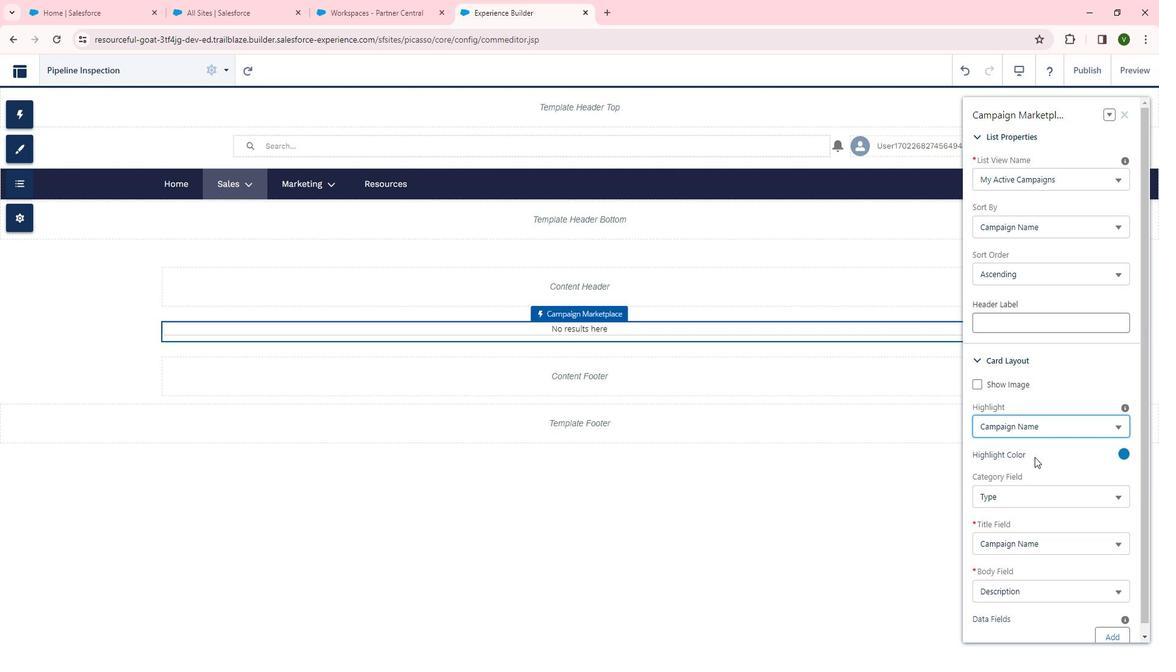 
Action: Mouse scrolled (1049, 453) with delta (0, 0)
Screenshot: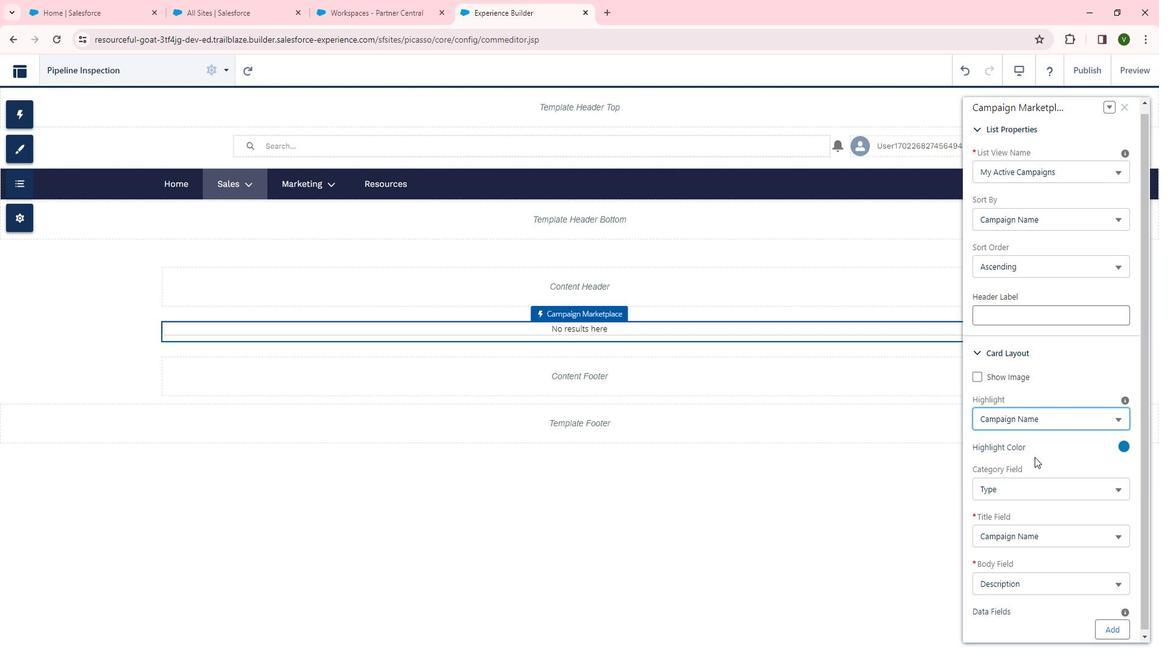 
Action: Mouse scrolled (1049, 453) with delta (0, 0)
Screenshot: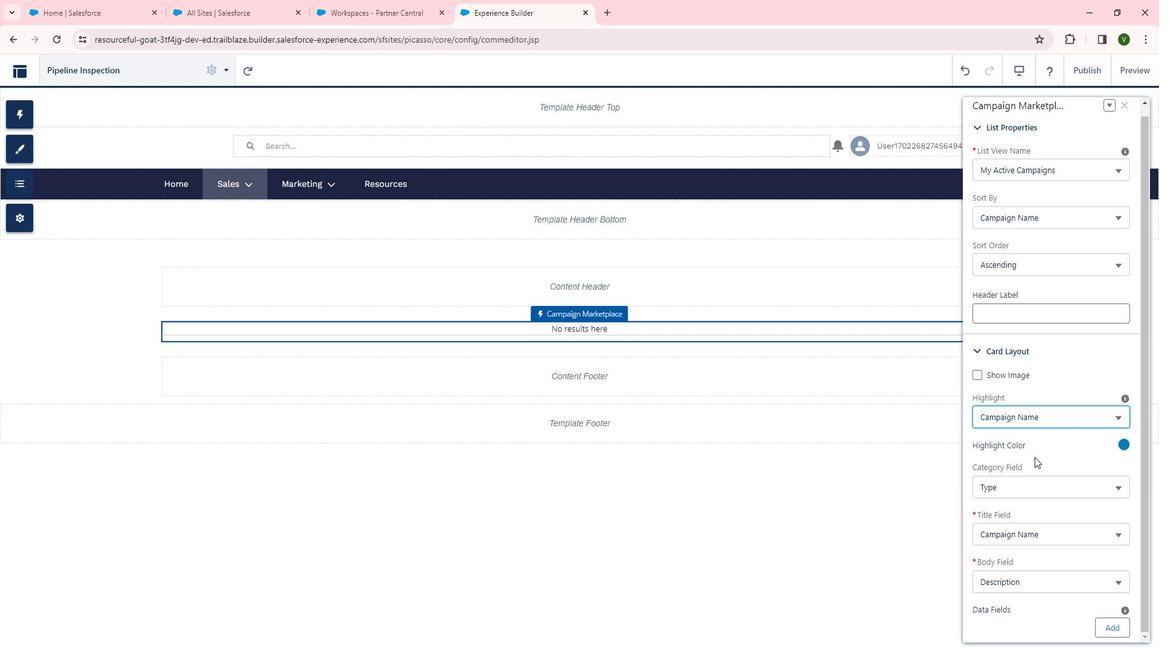 
Action: Mouse moved to (1049, 453)
Screenshot: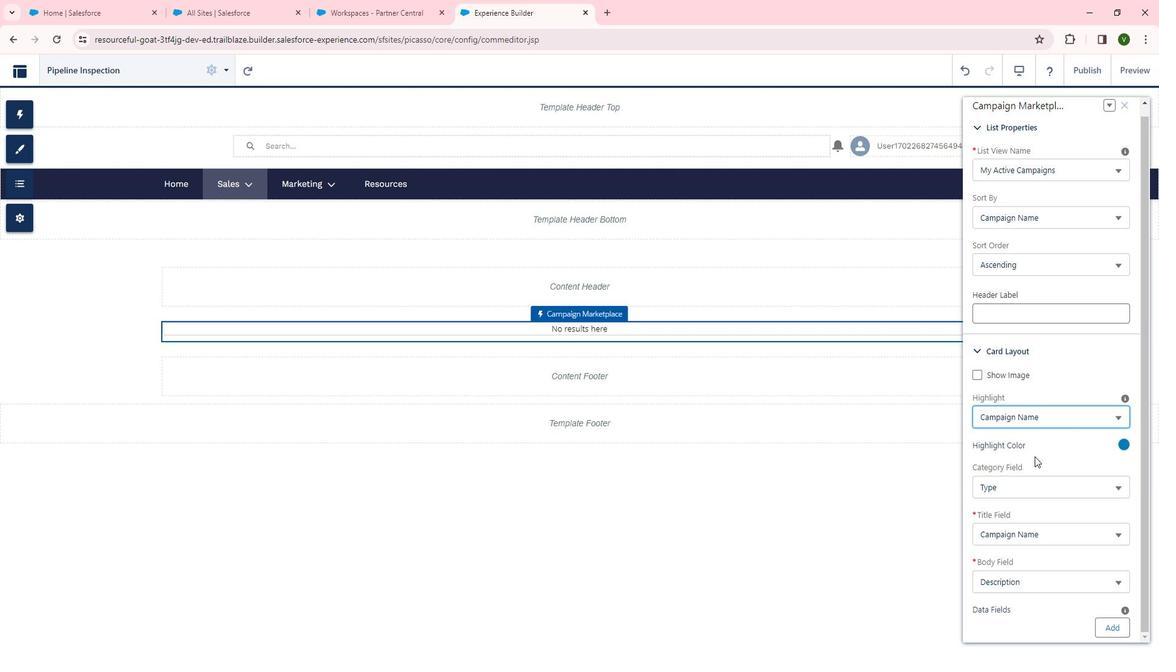 
Action: Mouse scrolled (1049, 452) with delta (0, 0)
Screenshot: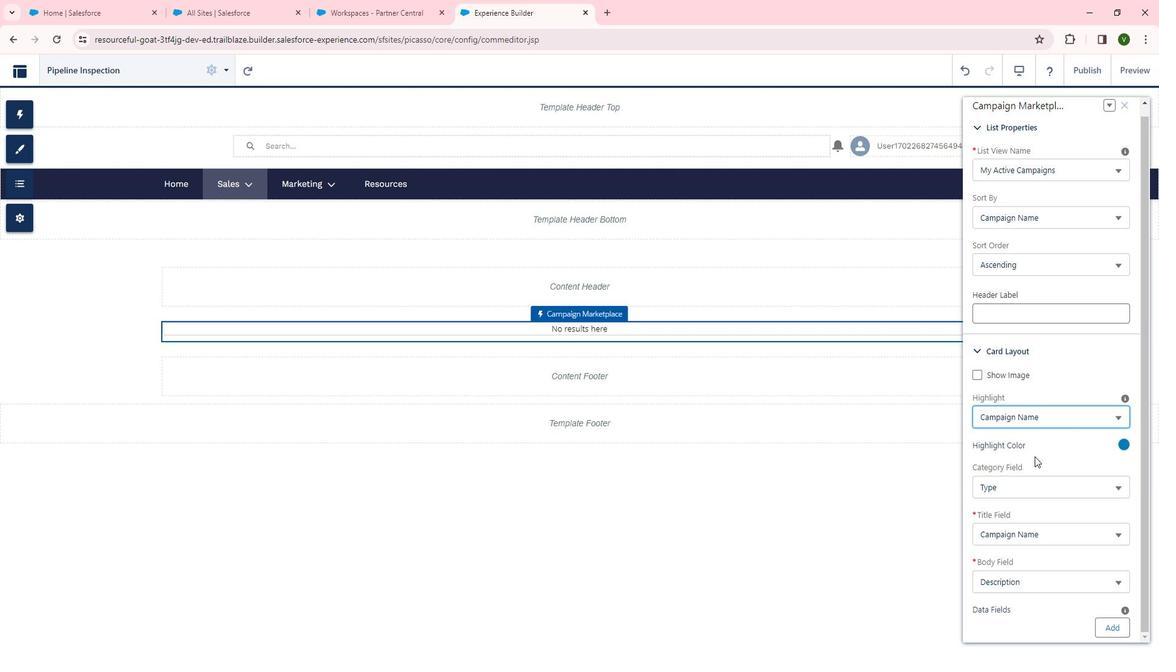 
Action: Mouse moved to (1045, 483)
Screenshot: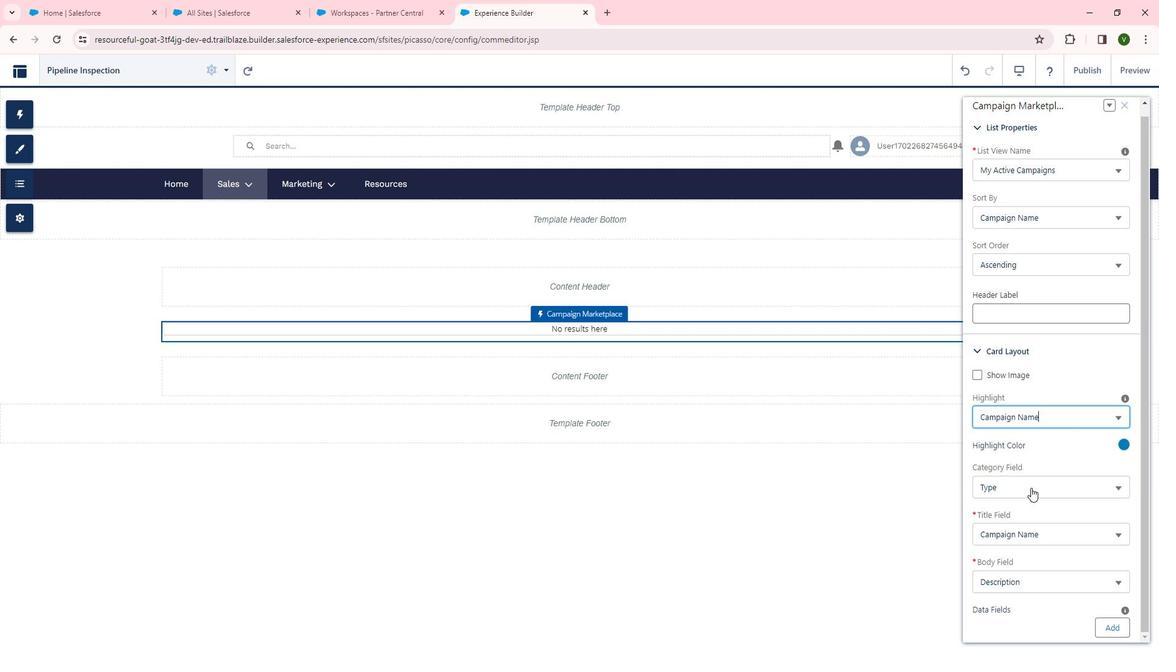 
Action: Mouse pressed left at (1045, 483)
Screenshot: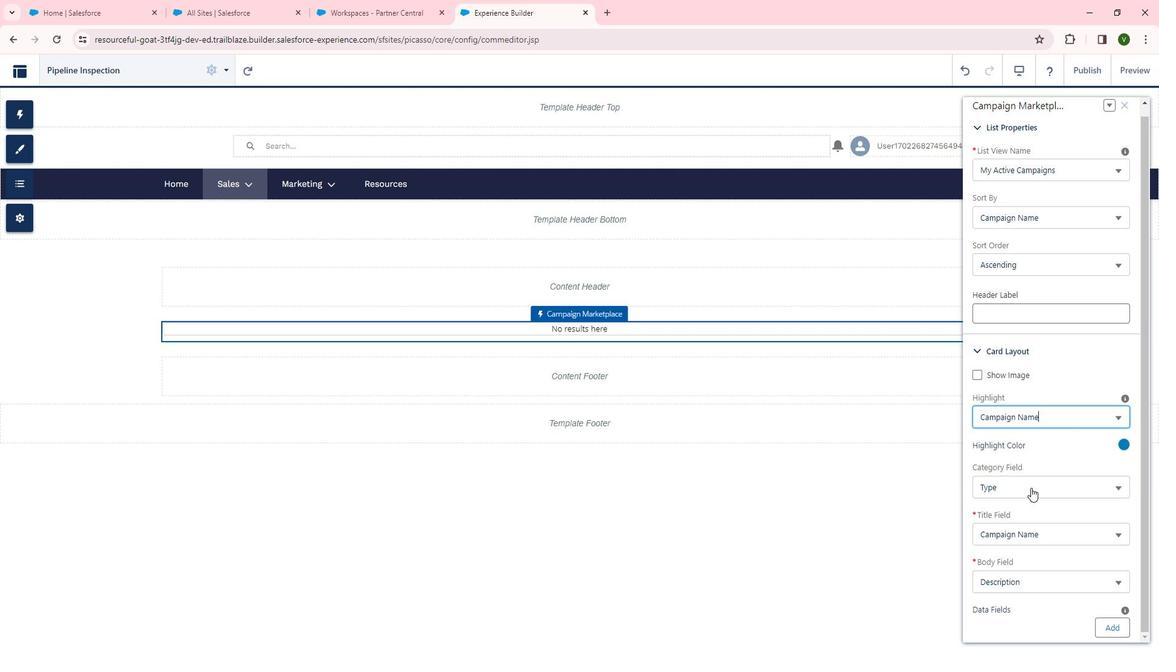 
Action: Mouse moved to (1063, 375)
Screenshot: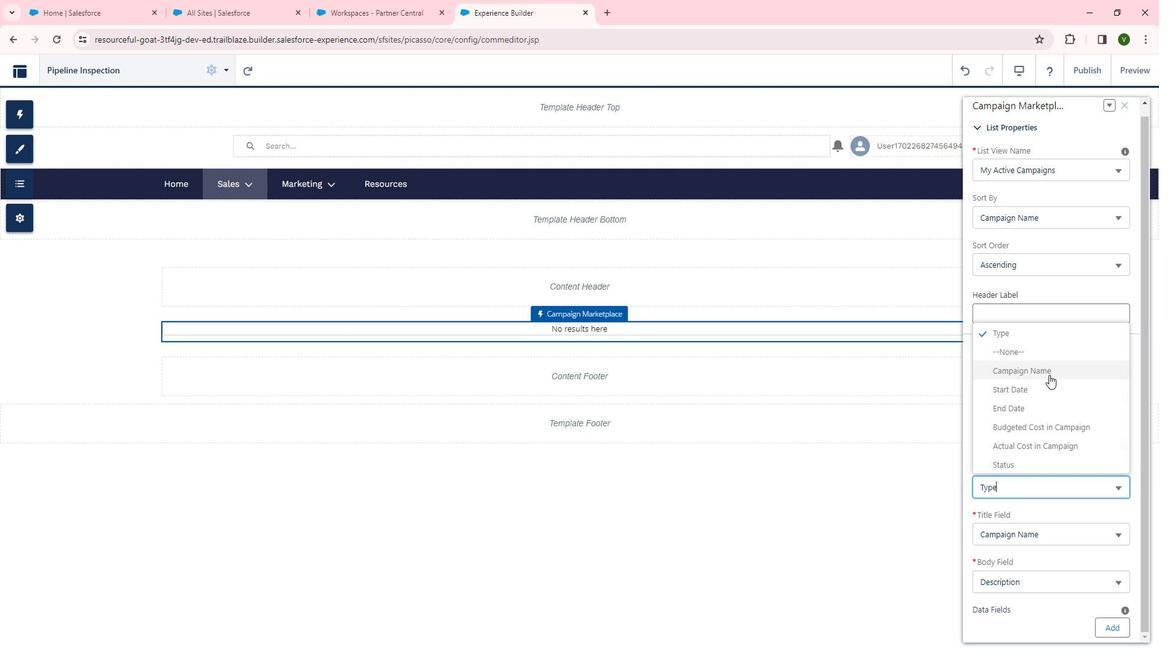 
Action: Mouse pressed left at (1063, 375)
Screenshot: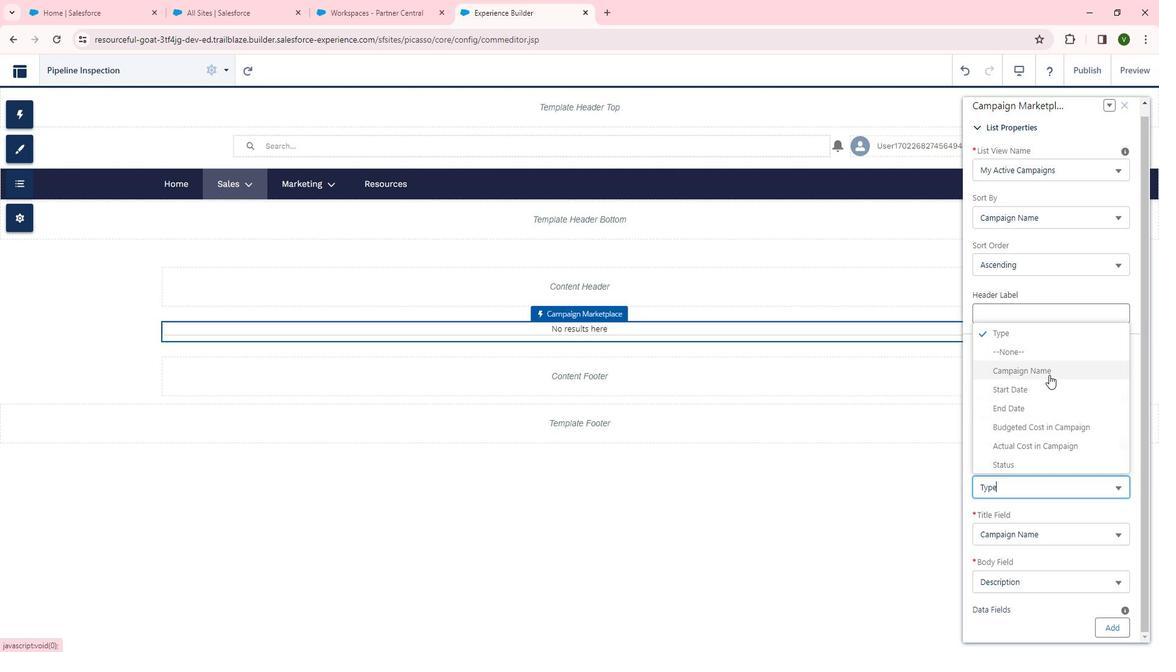 
Action: Mouse moved to (1074, 529)
Screenshot: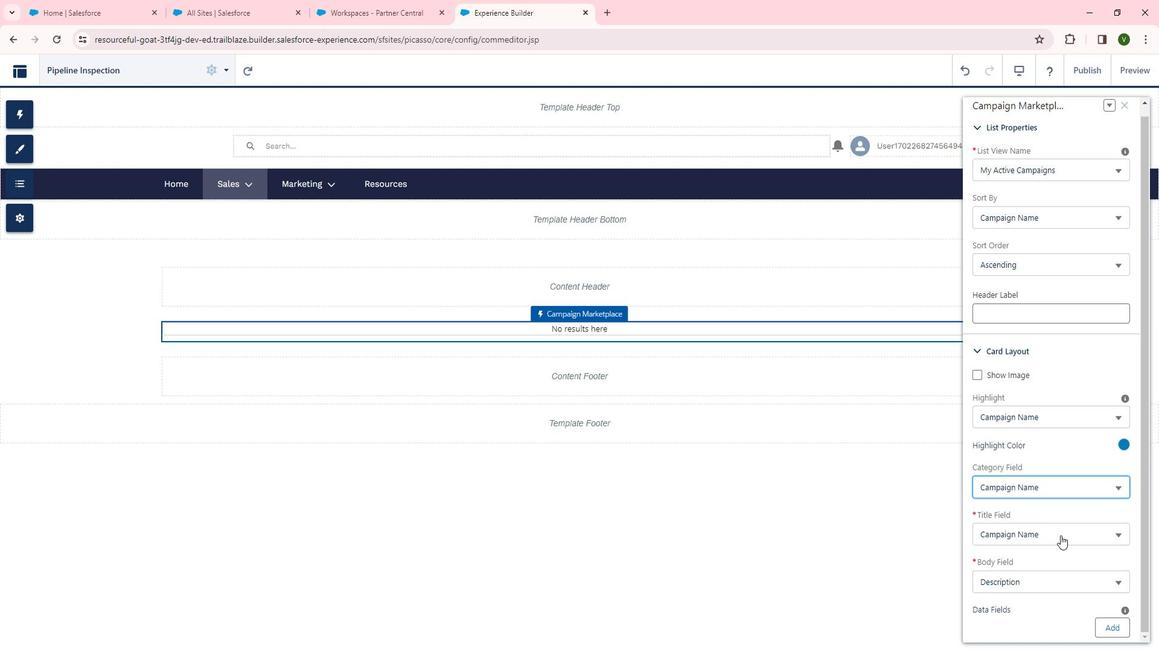 
Action: Mouse pressed left at (1074, 529)
Screenshot: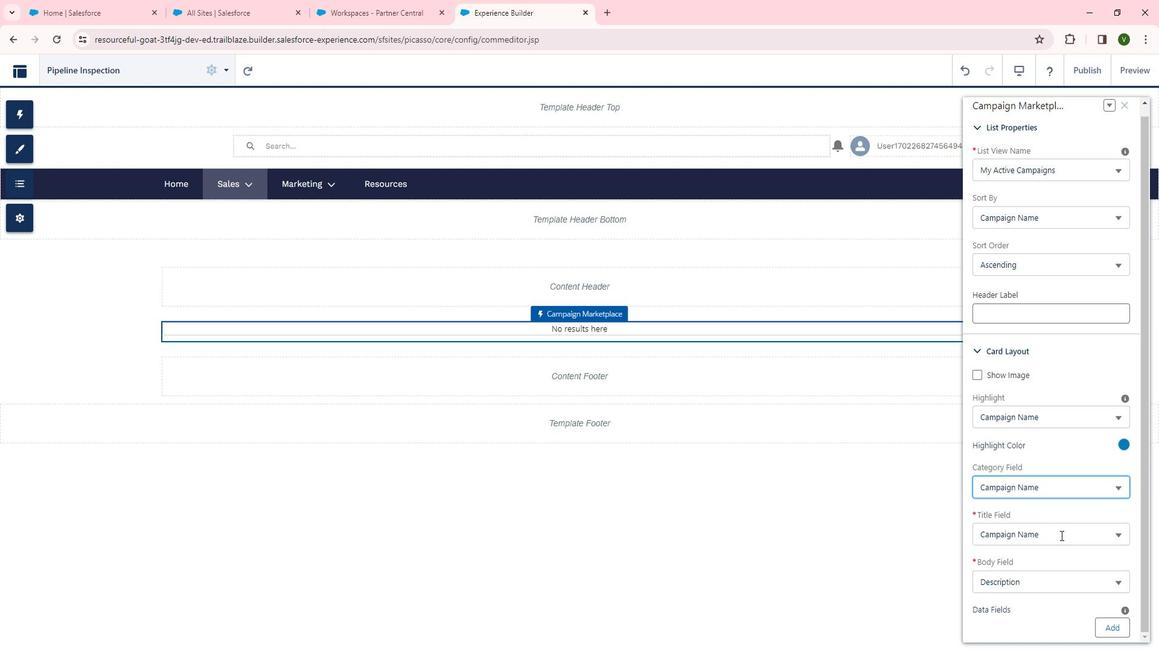 
Action: Mouse moved to (1065, 474)
Screenshot: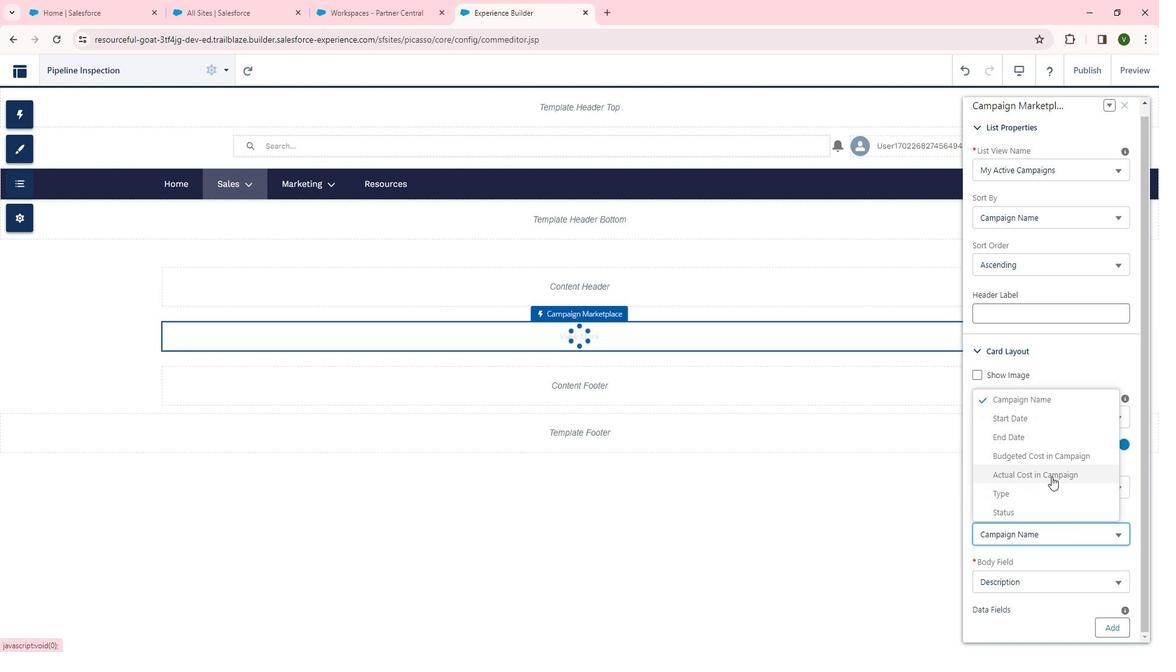 
Action: Mouse pressed left at (1065, 474)
Screenshot: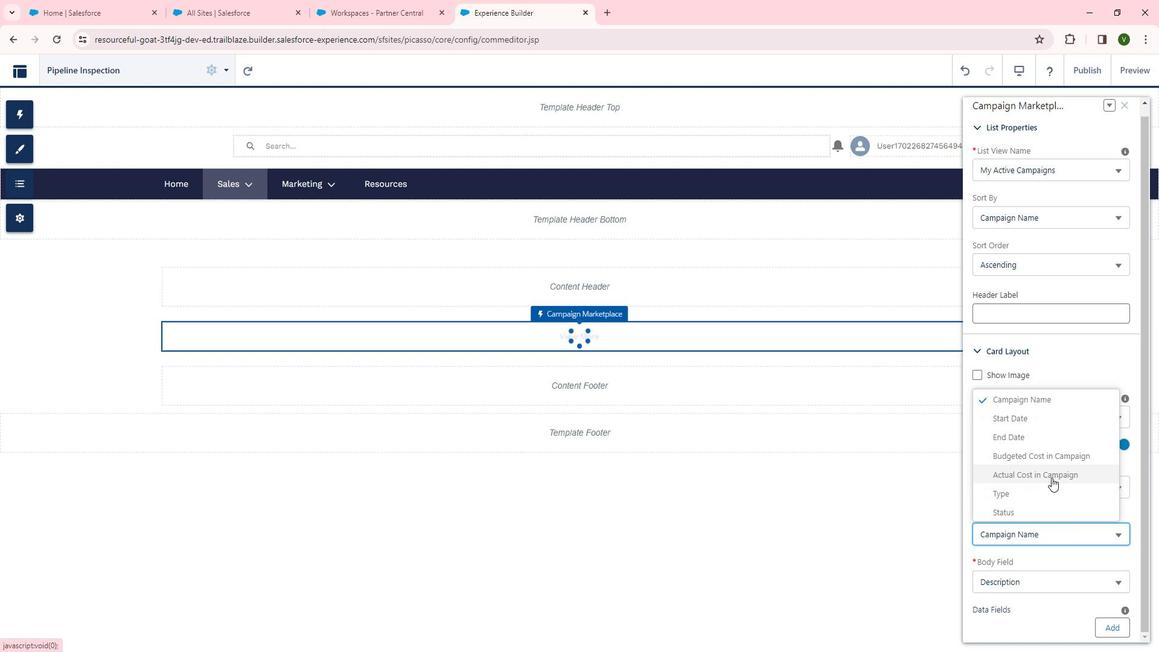 
Action: Mouse moved to (1125, 617)
Screenshot: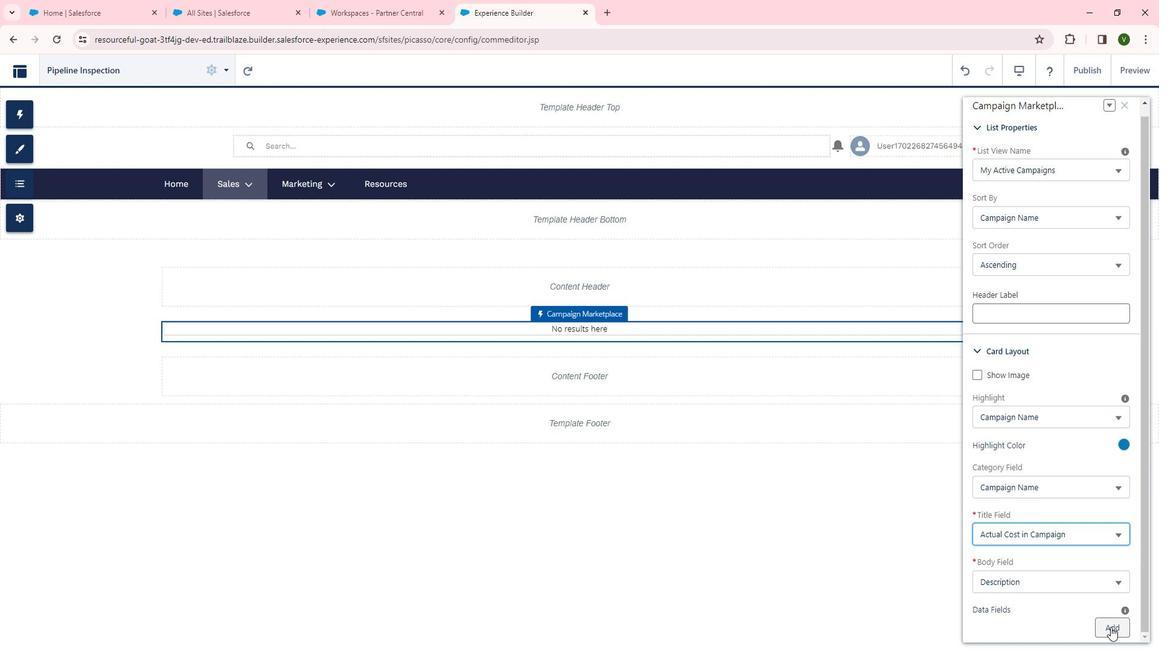 
Action: Mouse pressed left at (1125, 617)
Screenshot: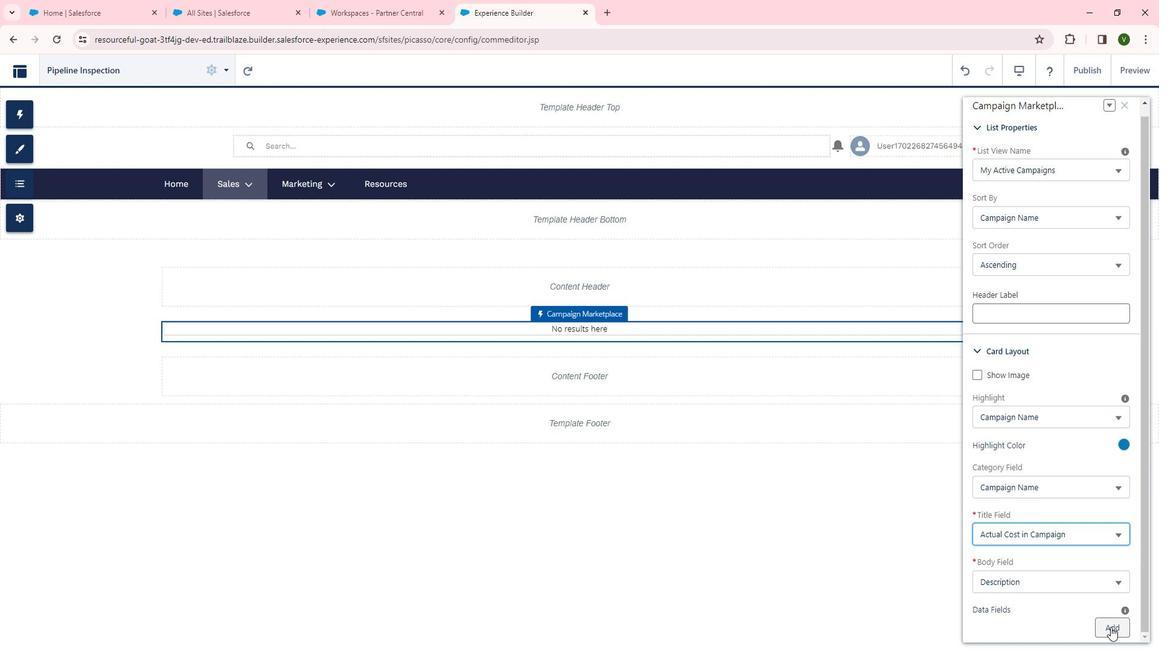 
Action: Mouse moved to (1143, 549)
Screenshot: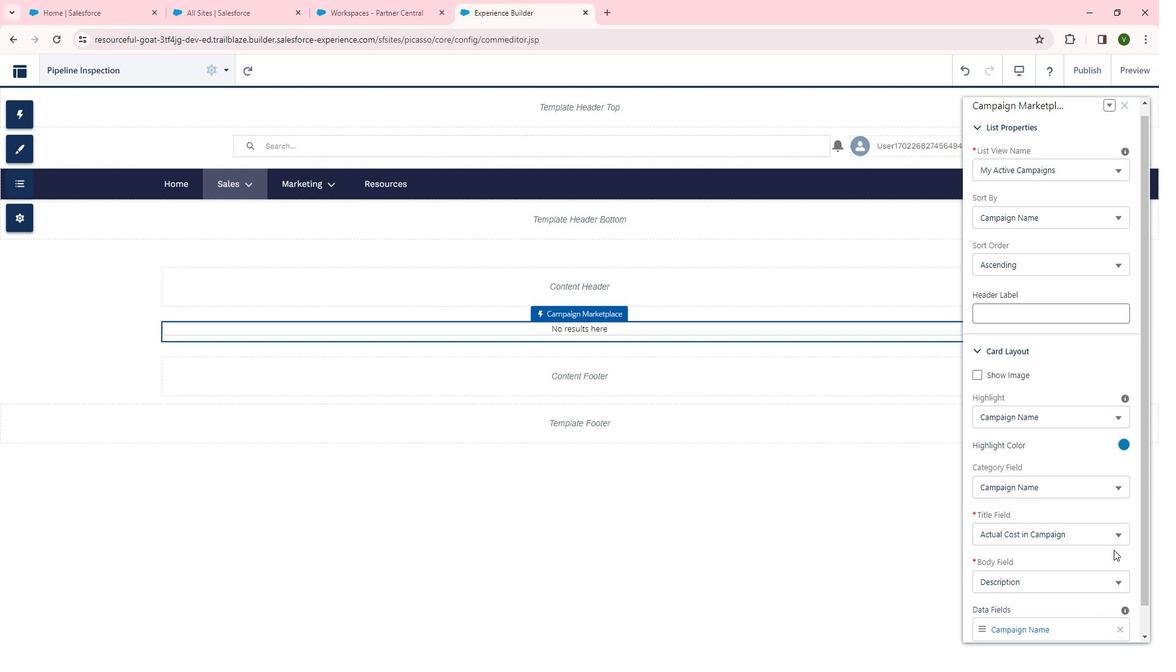
Action: Mouse scrolled (1143, 548) with delta (0, 0)
Screenshot: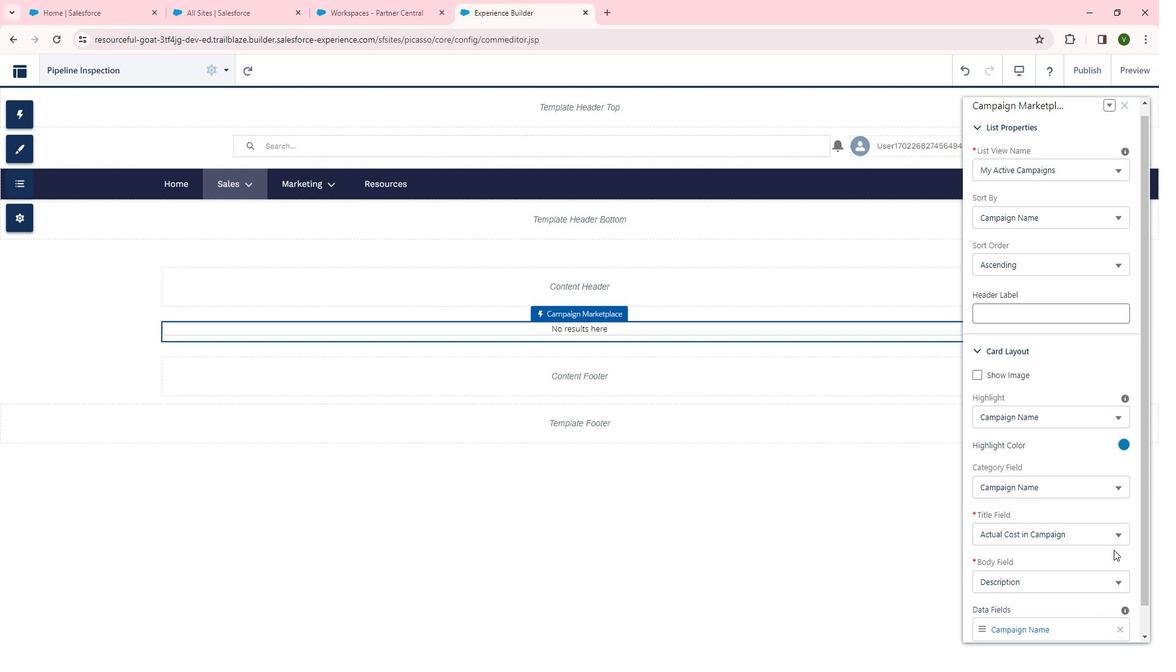 
Action: Mouse moved to (1116, 539)
Screenshot: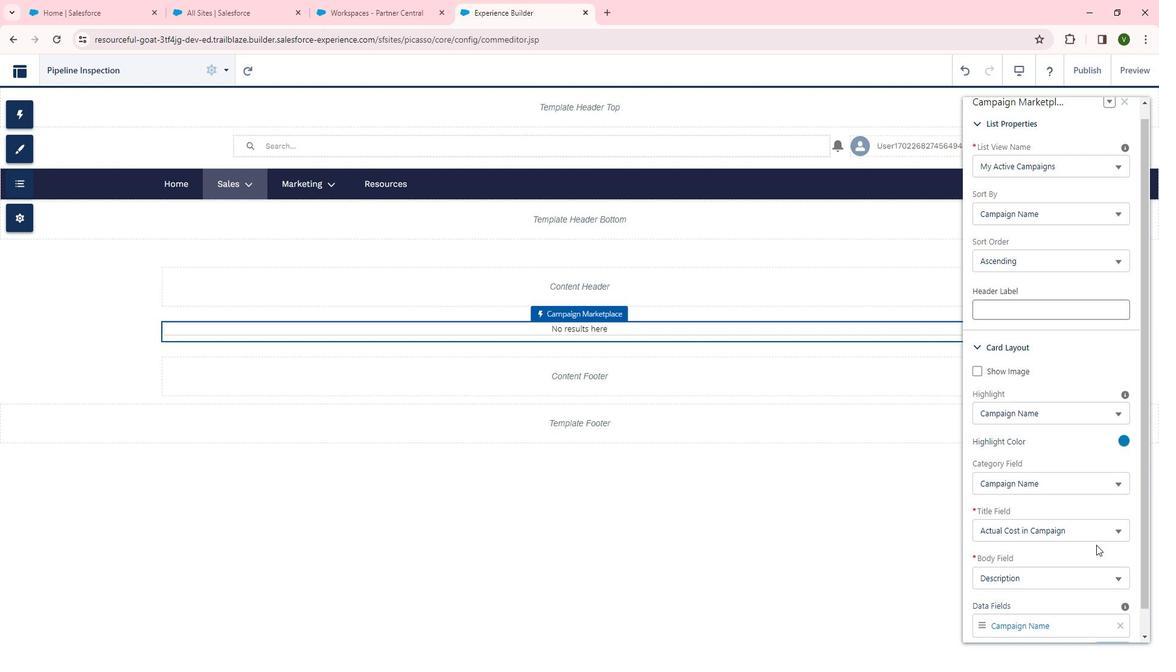 
Action: Mouse scrolled (1116, 539) with delta (0, 0)
Screenshot: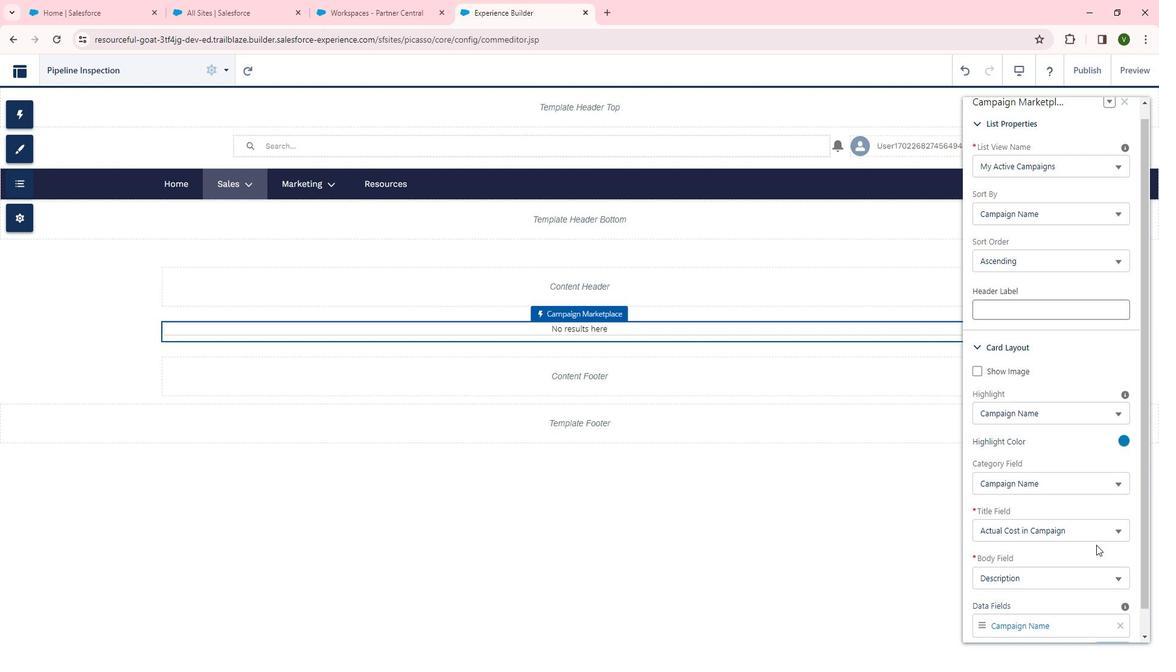 
Action: Mouse moved to (1090, 532)
Screenshot: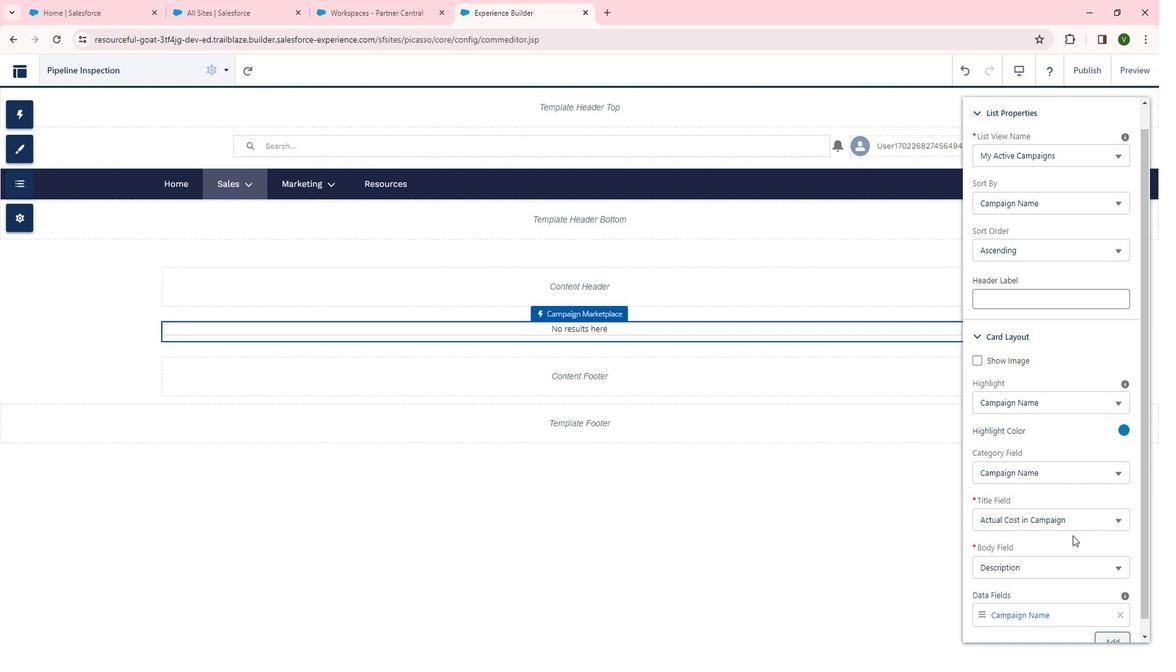 
Action: Mouse scrolled (1090, 531) with delta (0, 0)
Screenshot: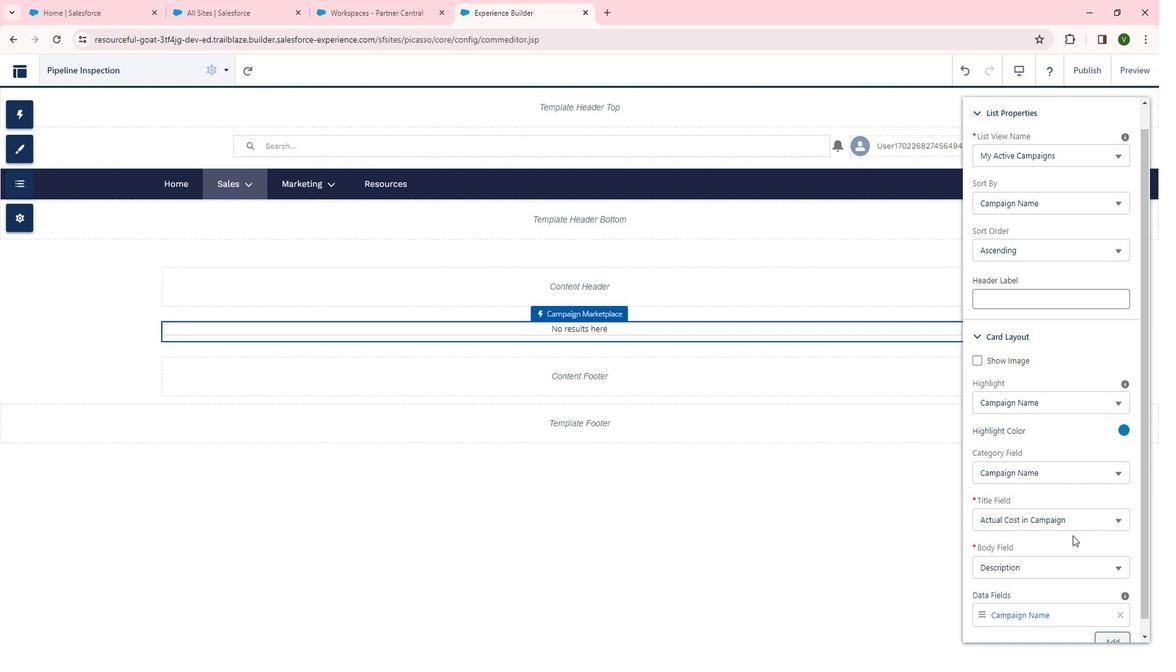 
Action: Mouse moved to (1083, 529)
Screenshot: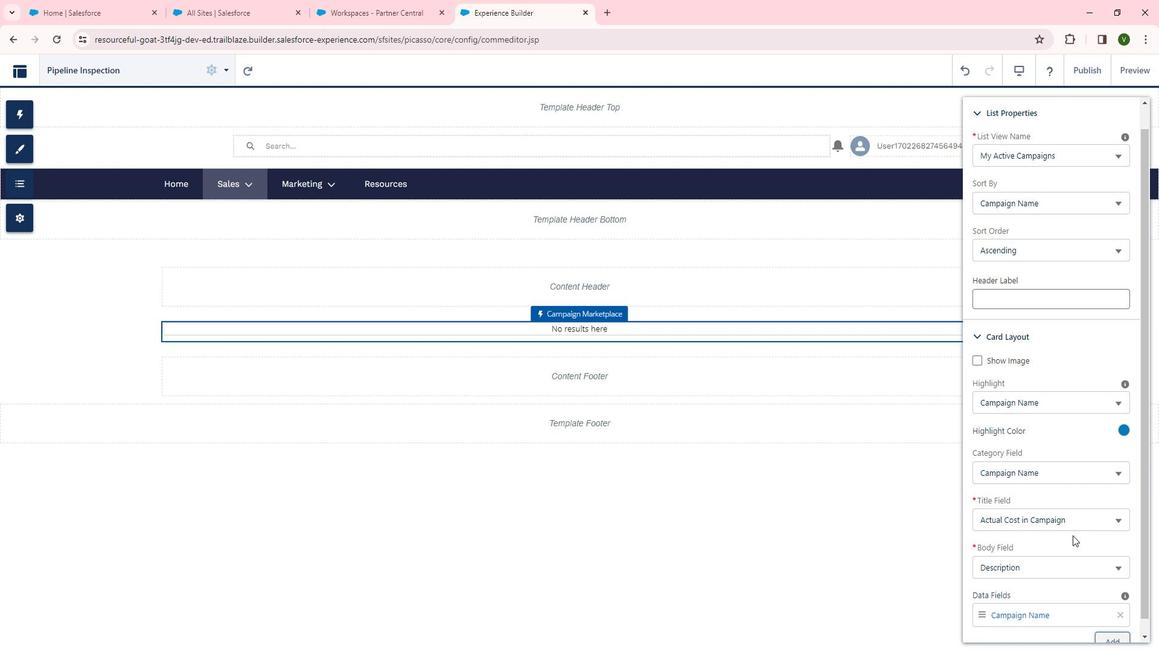 
Action: Mouse scrolled (1083, 528) with delta (0, 0)
Screenshot: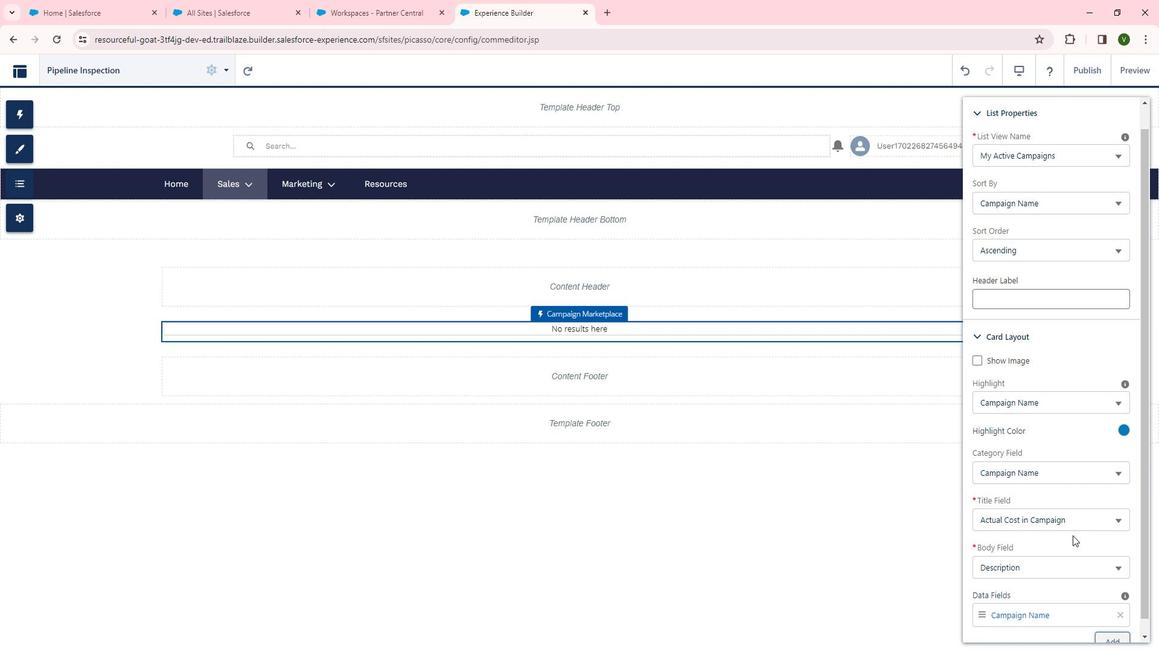 
Action: Mouse scrolled (1083, 528) with delta (0, 0)
Screenshot: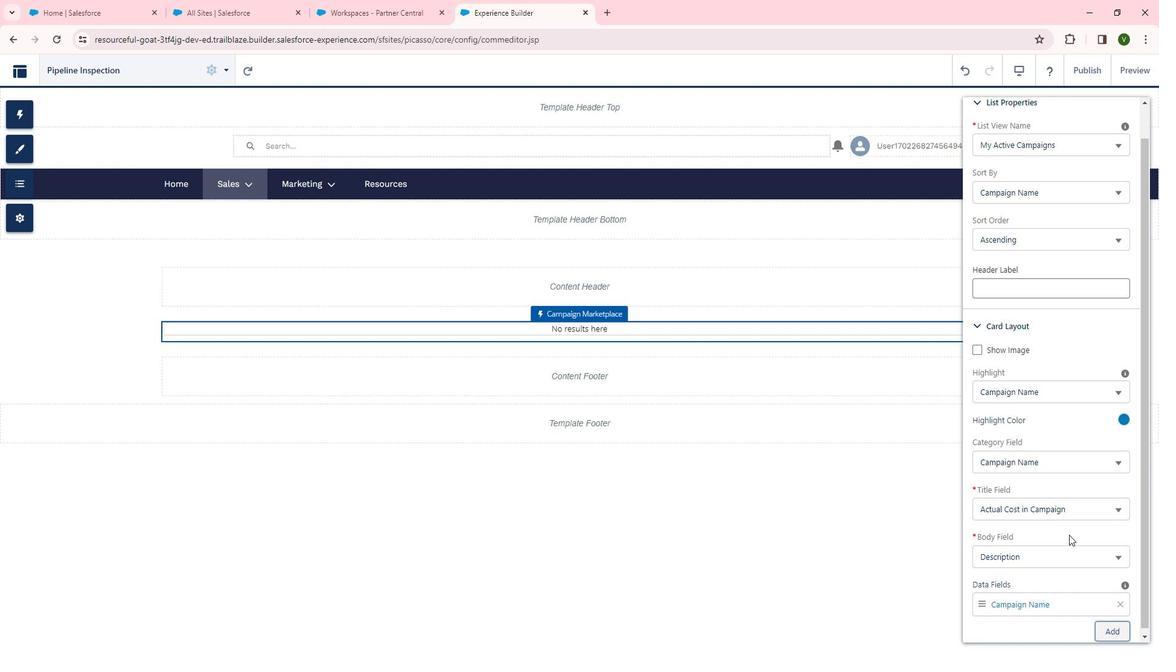 
Action: Mouse moved to (1042, 589)
Screenshot: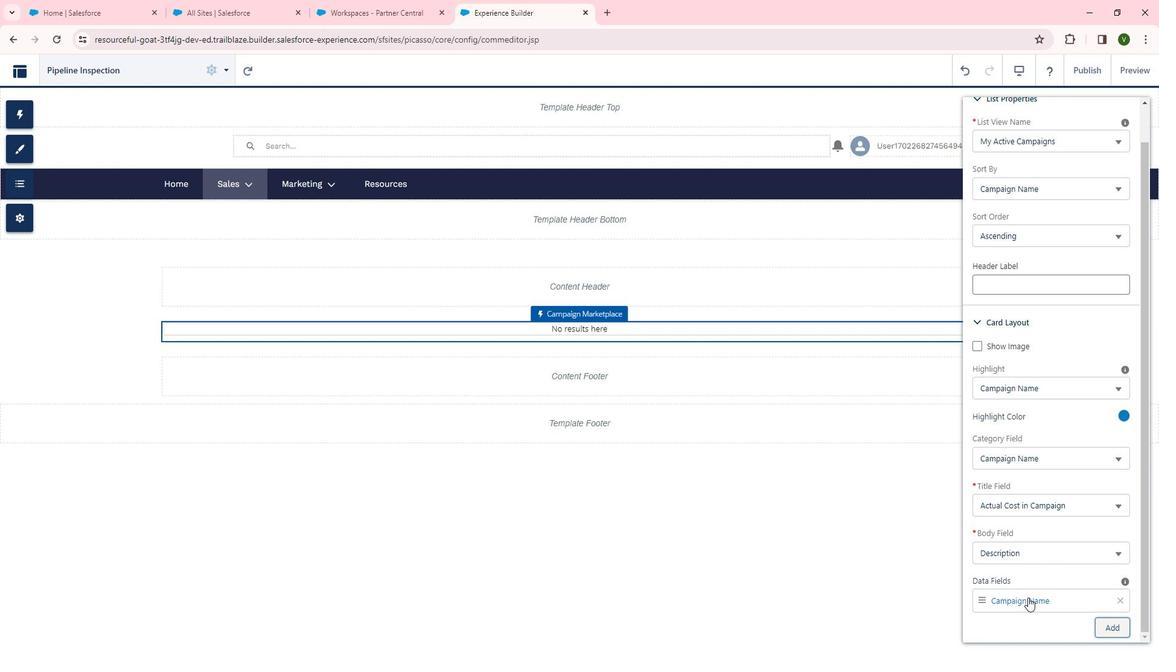 
Action: Mouse pressed left at (1042, 589)
Screenshot: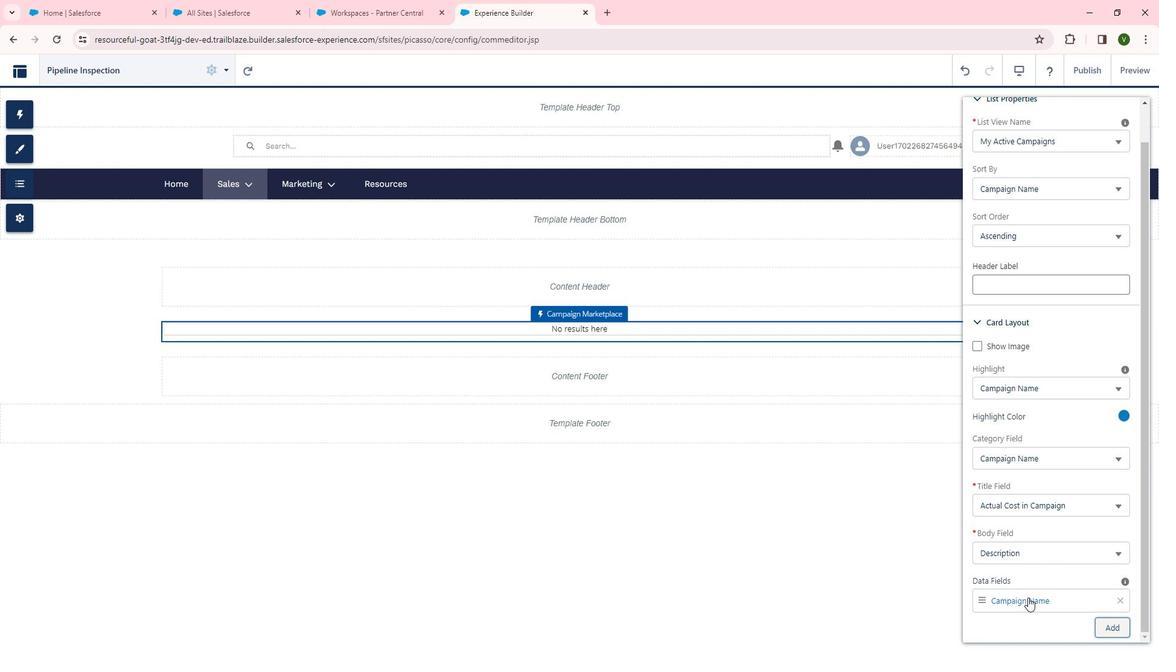 
Action: Mouse moved to (948, 545)
Screenshot: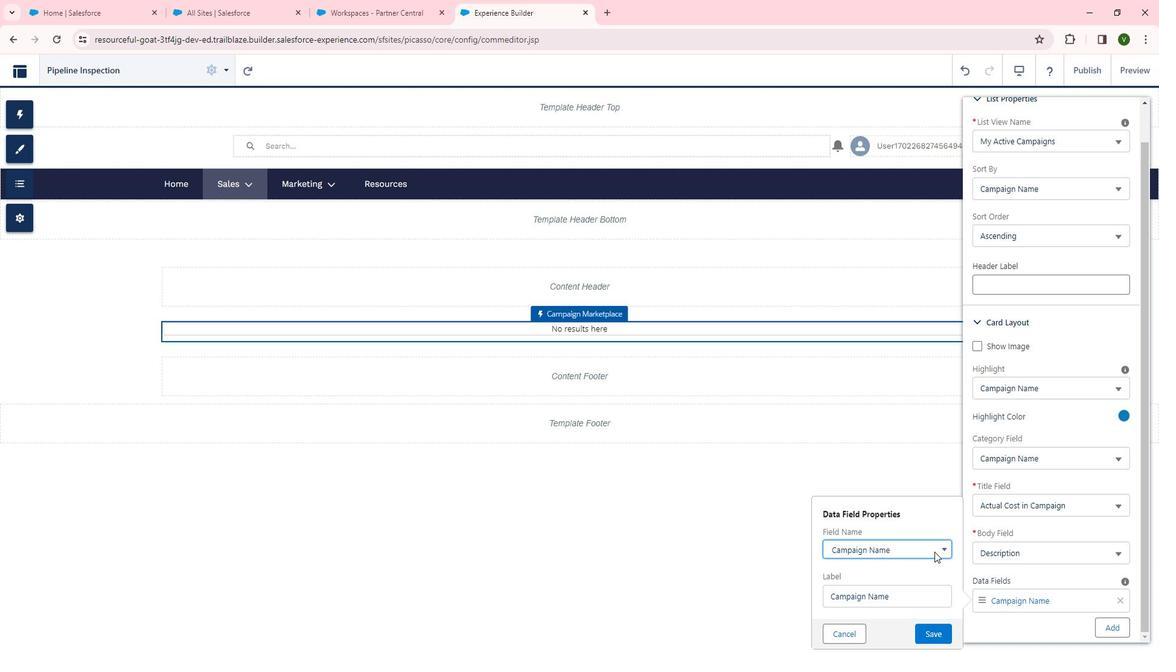 
Action: Mouse pressed left at (948, 545)
Screenshot: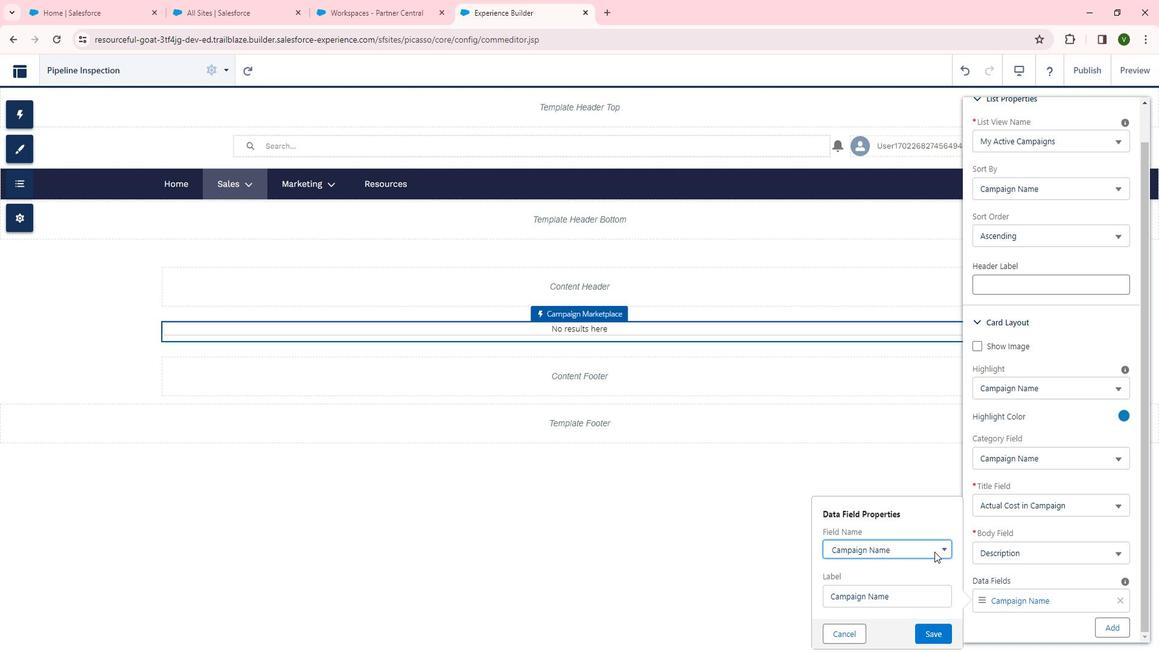 
Action: Mouse moved to (907, 558)
Screenshot: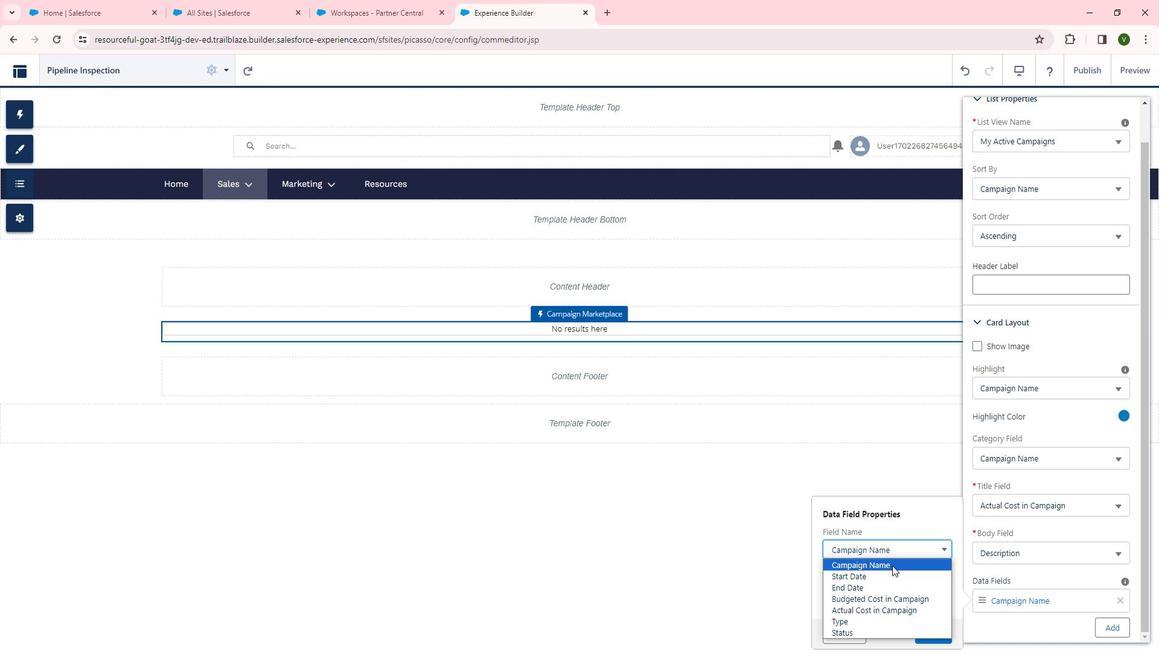 
Action: Mouse pressed left at (907, 558)
Screenshot: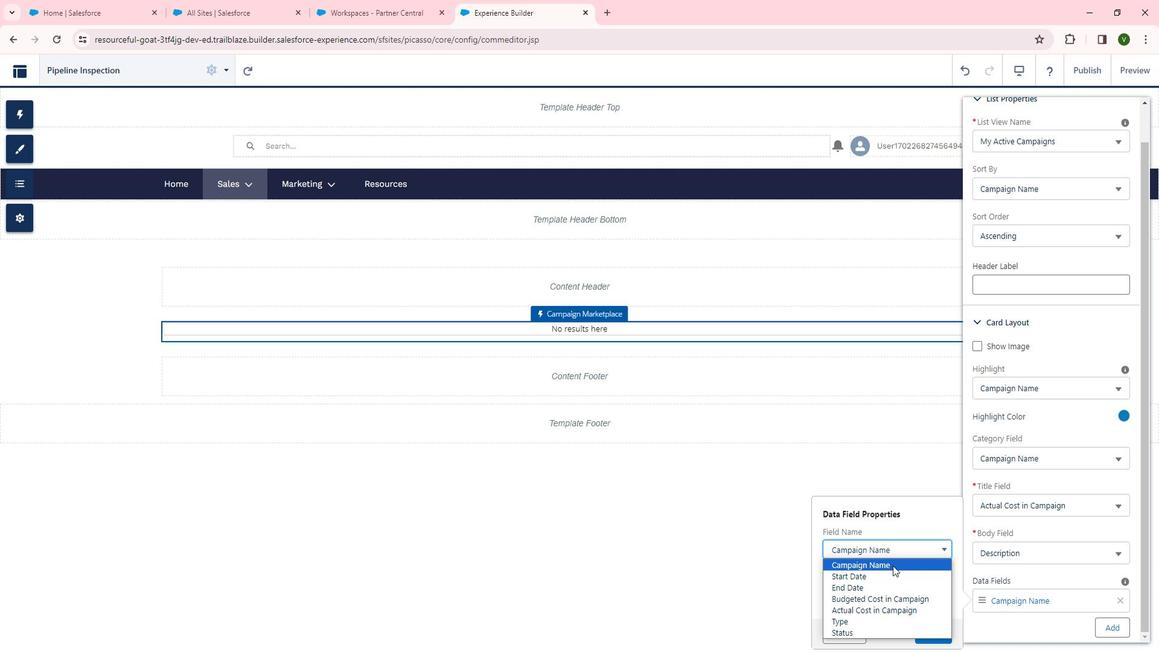 
Action: Mouse moved to (949, 618)
Screenshot: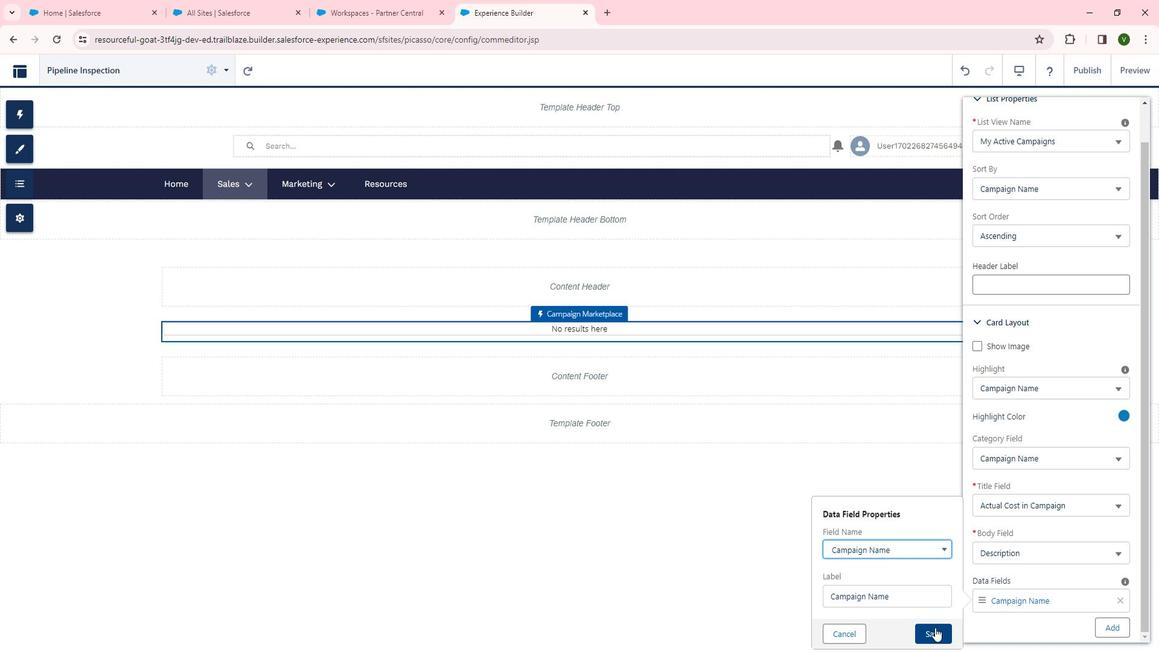 
Action: Mouse pressed left at (949, 618)
Screenshot: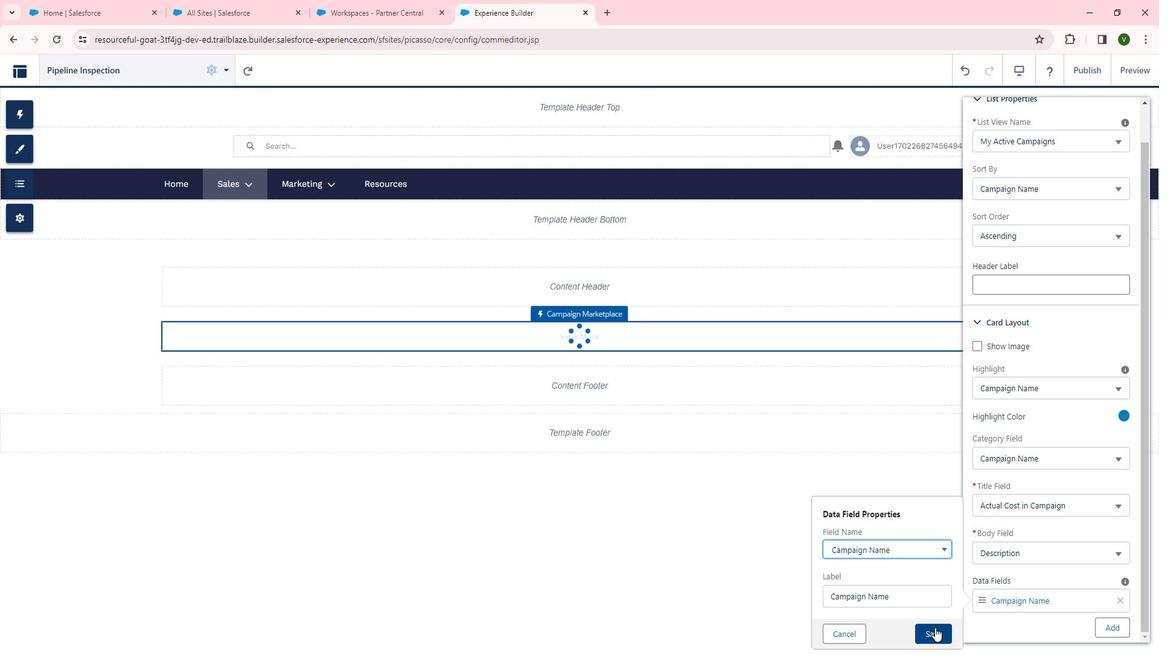 
Action: Mouse moved to (911, 529)
Screenshot: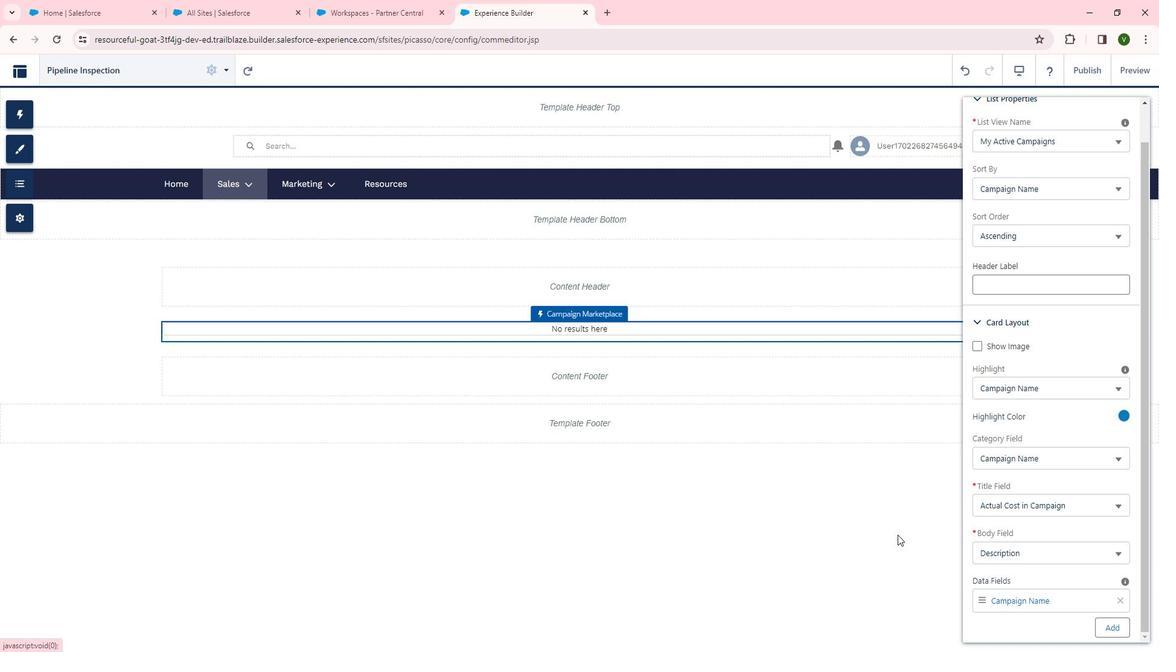 
